 Task: Find connections with filter location Braintree with filter topic #Managementconsultant with filter profile language English with filter current company Pharma Stuff with filter school National Institute of Technology Silchar with filter industry Broadcast Media Production and Distribution with filter service category Life Coaching with filter keywords title Management Consultant
Action: Mouse moved to (491, 61)
Screenshot: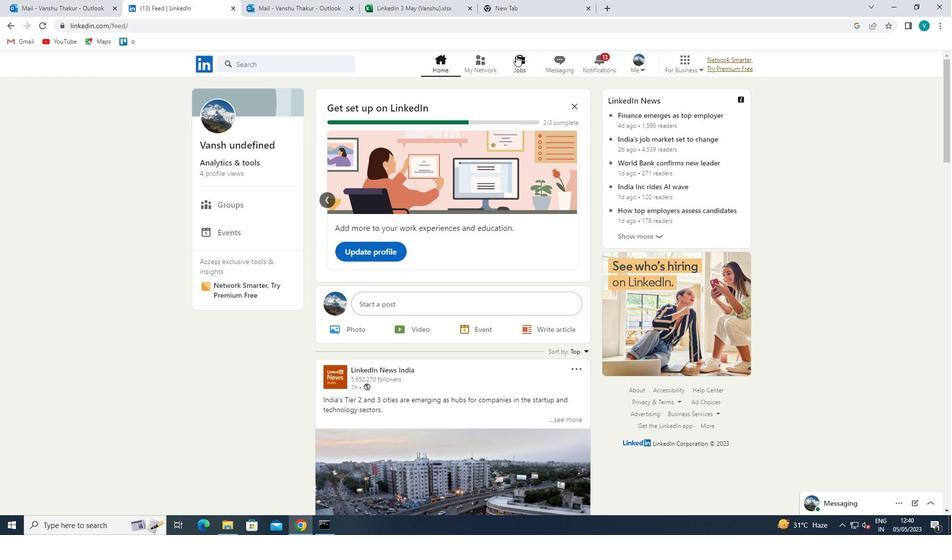 
Action: Mouse pressed left at (491, 61)
Screenshot: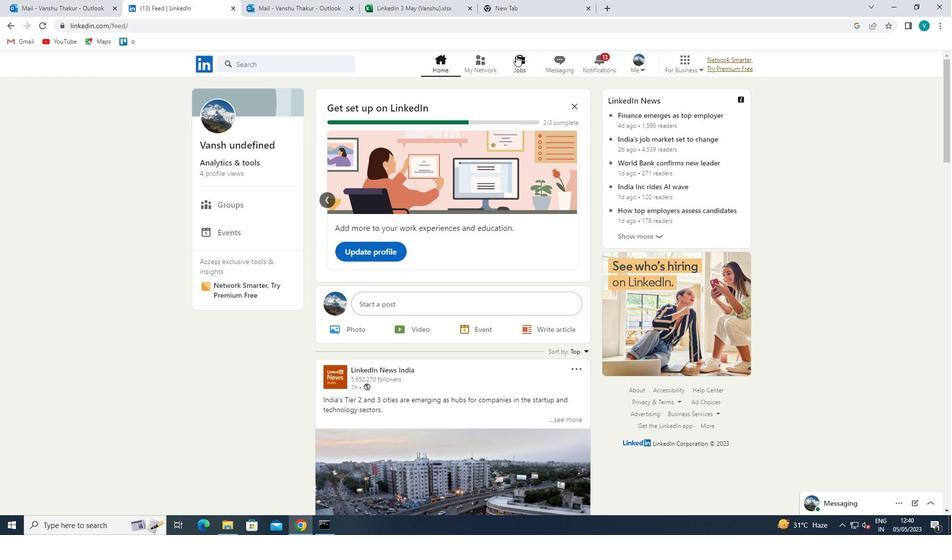 
Action: Mouse moved to (291, 118)
Screenshot: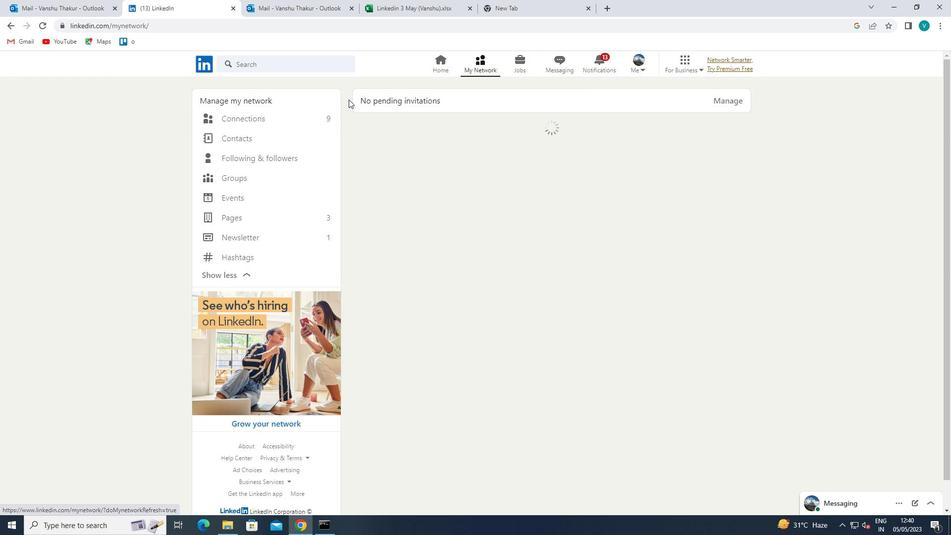 
Action: Mouse pressed left at (291, 118)
Screenshot: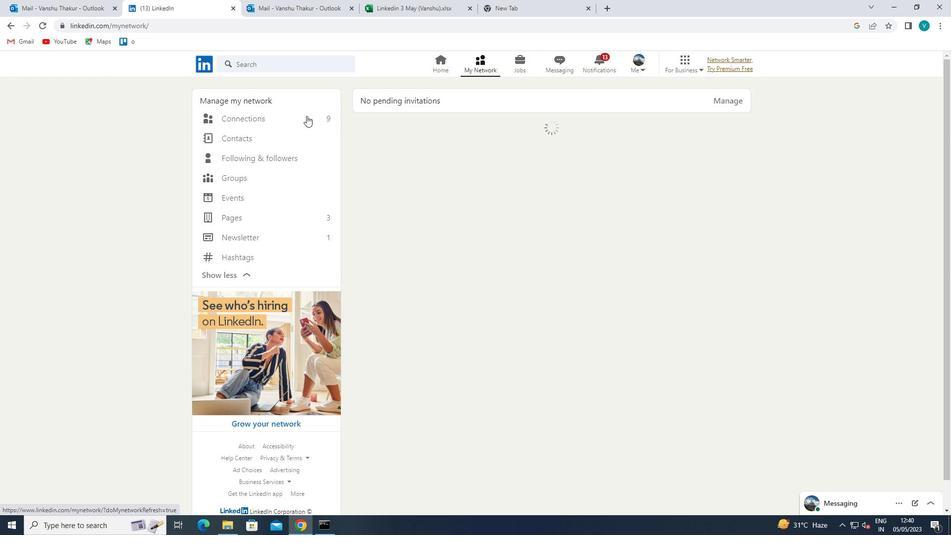 
Action: Mouse moved to (567, 121)
Screenshot: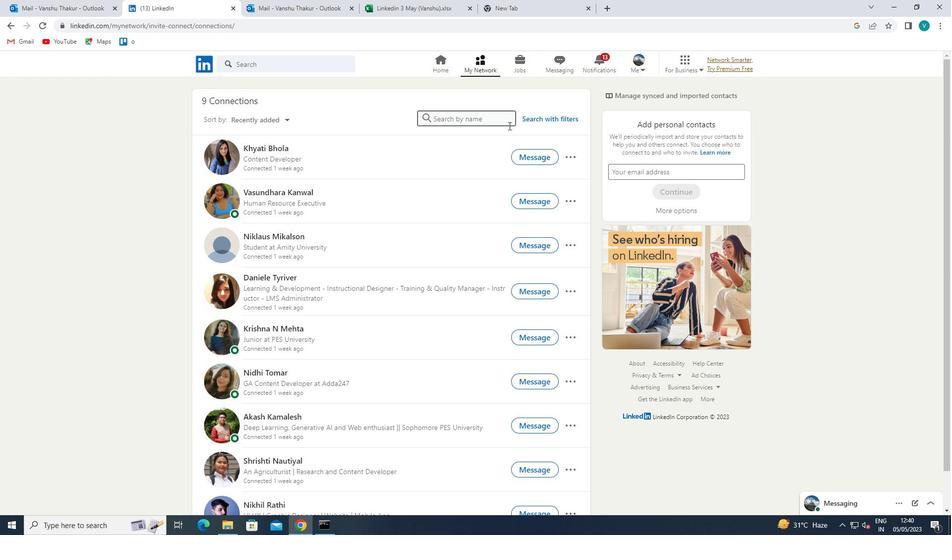 
Action: Mouse pressed left at (567, 121)
Screenshot: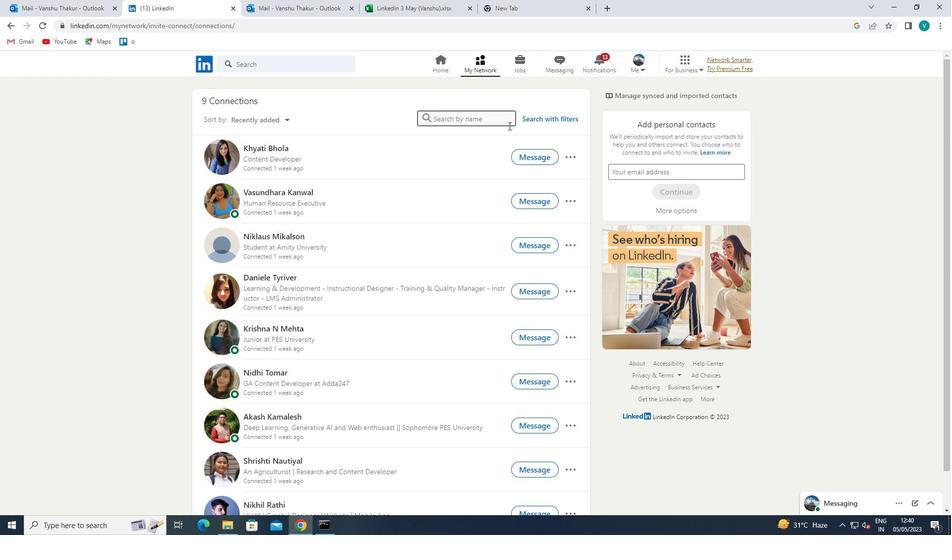 
Action: Mouse moved to (483, 93)
Screenshot: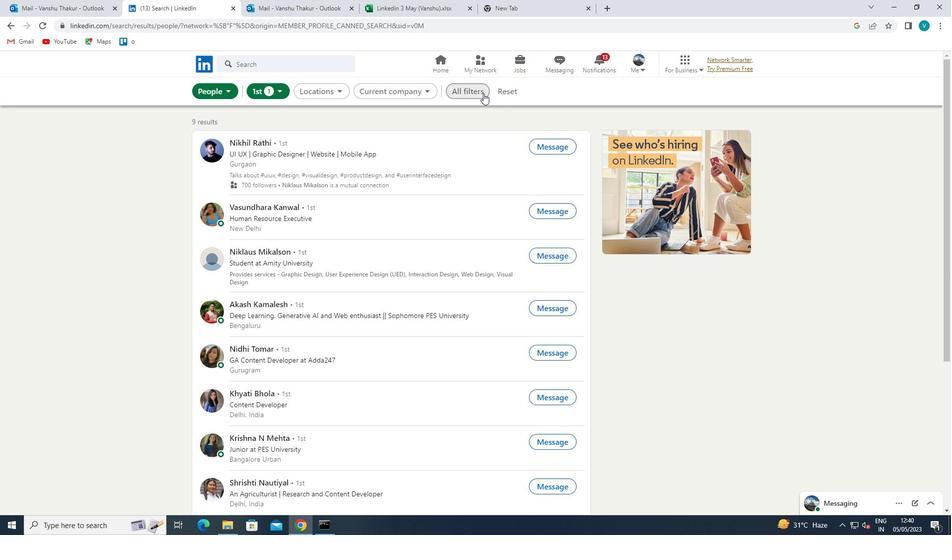 
Action: Mouse pressed left at (483, 93)
Screenshot: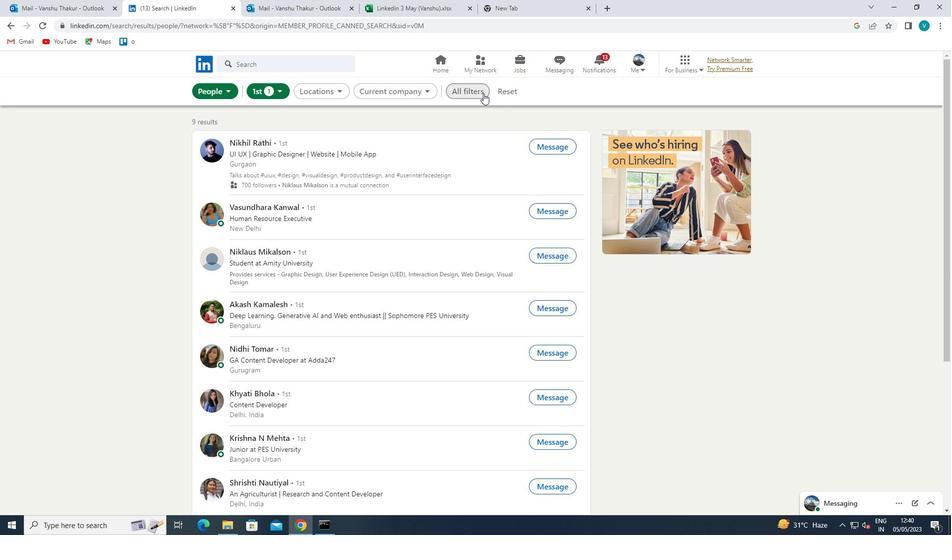 
Action: Mouse moved to (743, 194)
Screenshot: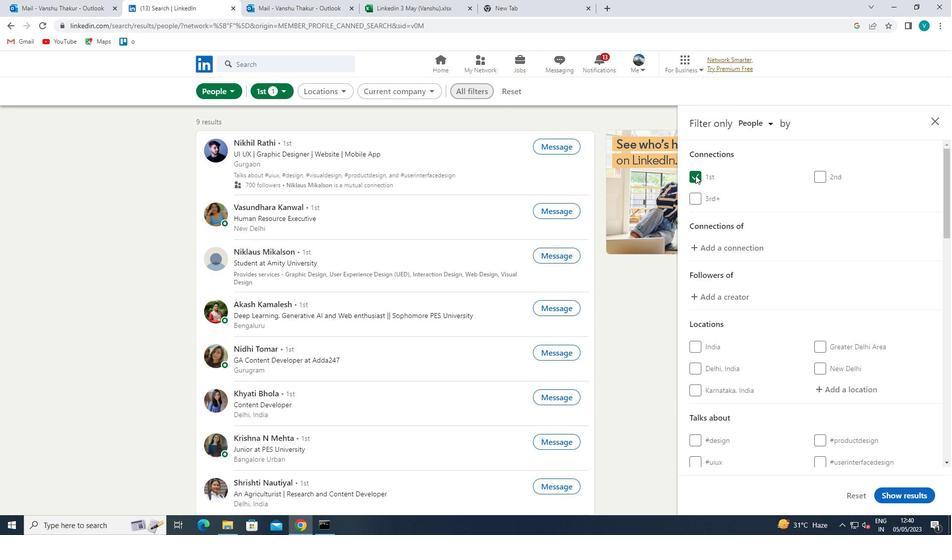
Action: Mouse scrolled (743, 194) with delta (0, 0)
Screenshot: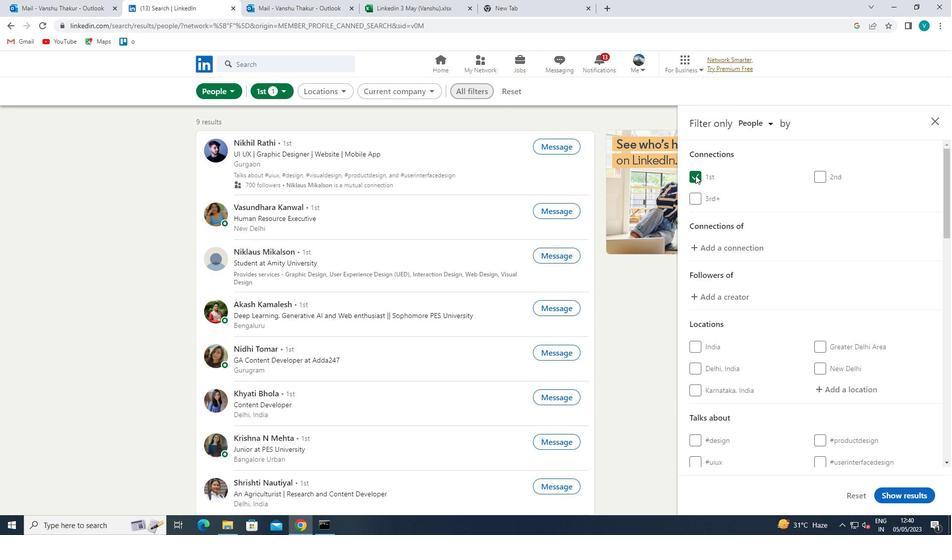 
Action: Mouse scrolled (743, 194) with delta (0, 0)
Screenshot: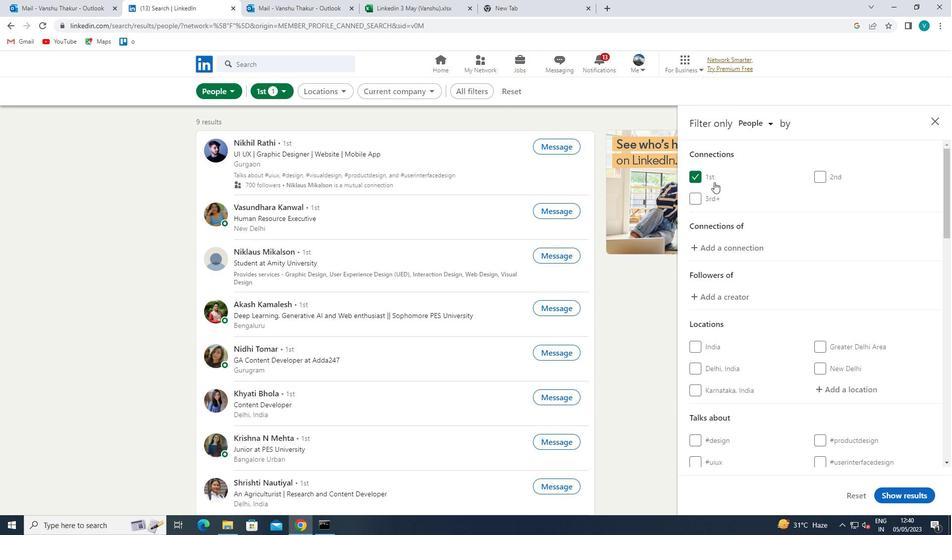 
Action: Mouse scrolled (743, 194) with delta (0, 0)
Screenshot: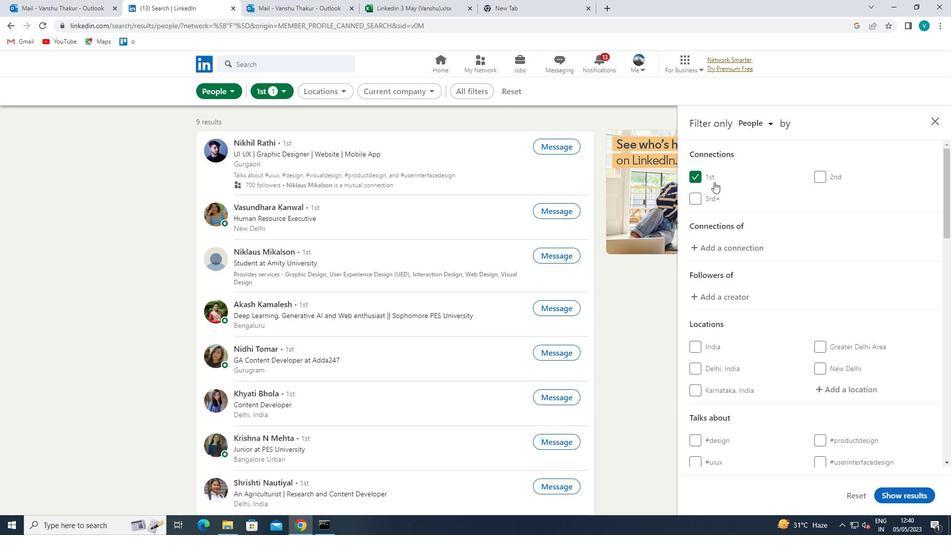 
Action: Mouse scrolled (743, 194) with delta (0, 0)
Screenshot: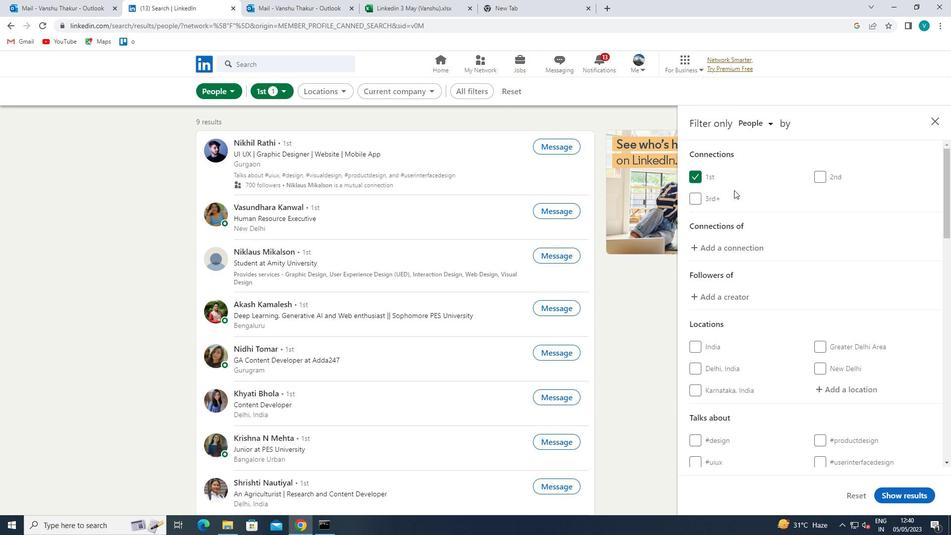 
Action: Mouse moved to (838, 192)
Screenshot: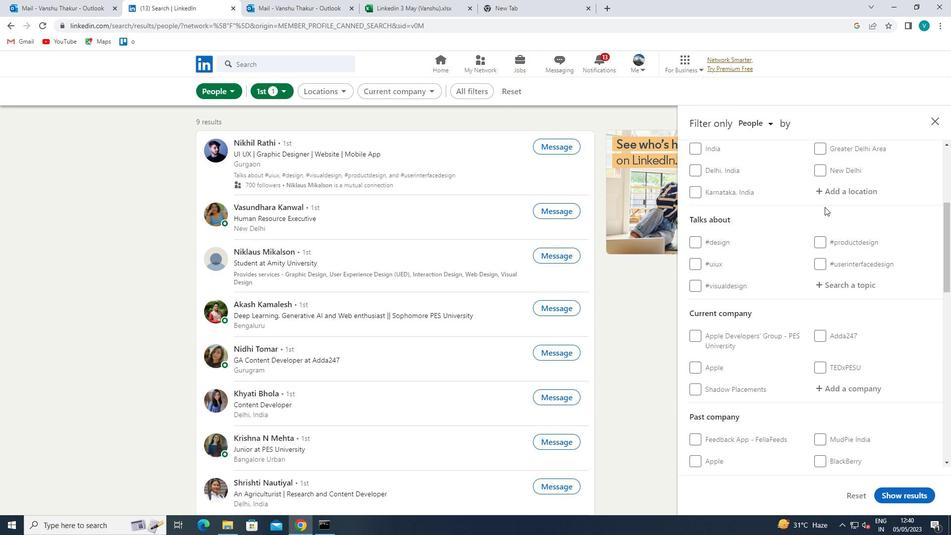 
Action: Mouse pressed left at (838, 192)
Screenshot: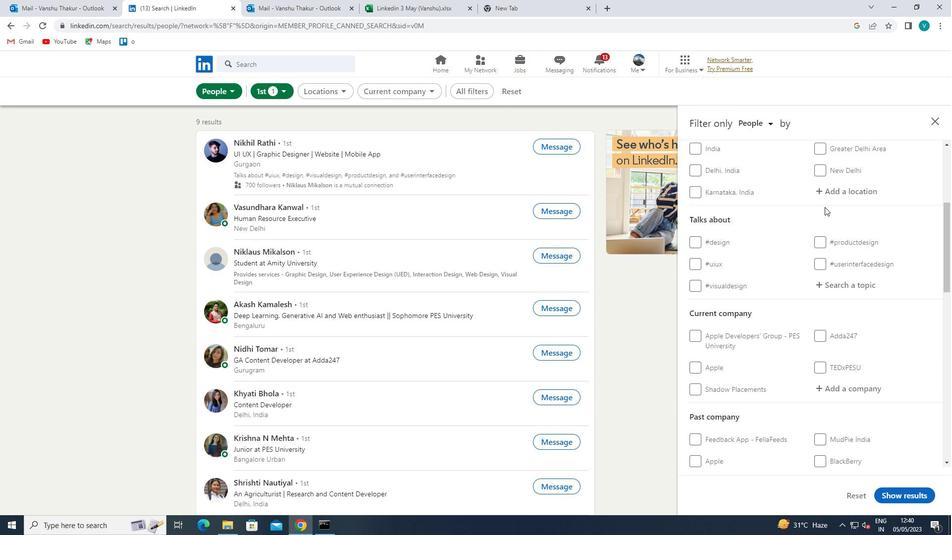 
Action: Mouse scrolled (838, 193) with delta (0, 0)
Screenshot: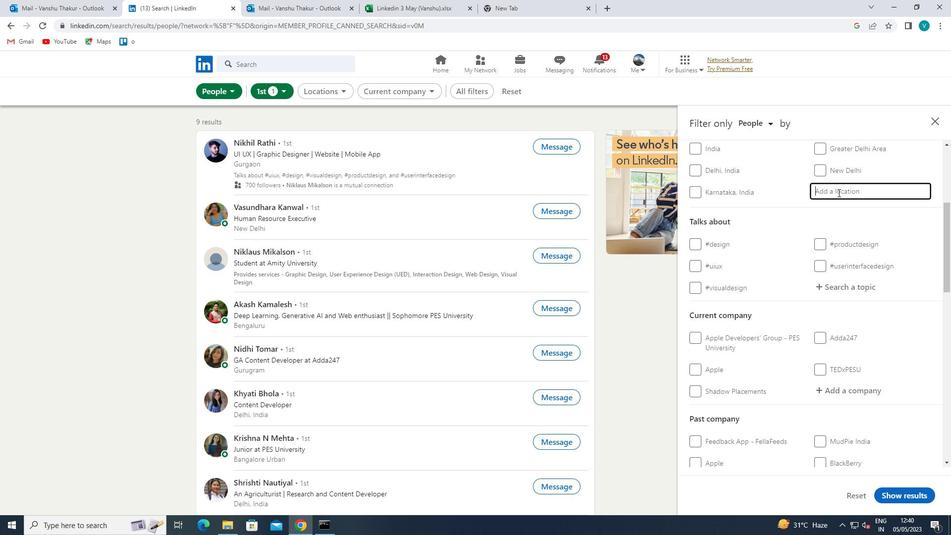 
Action: Mouse scrolled (838, 193) with delta (0, 0)
Screenshot: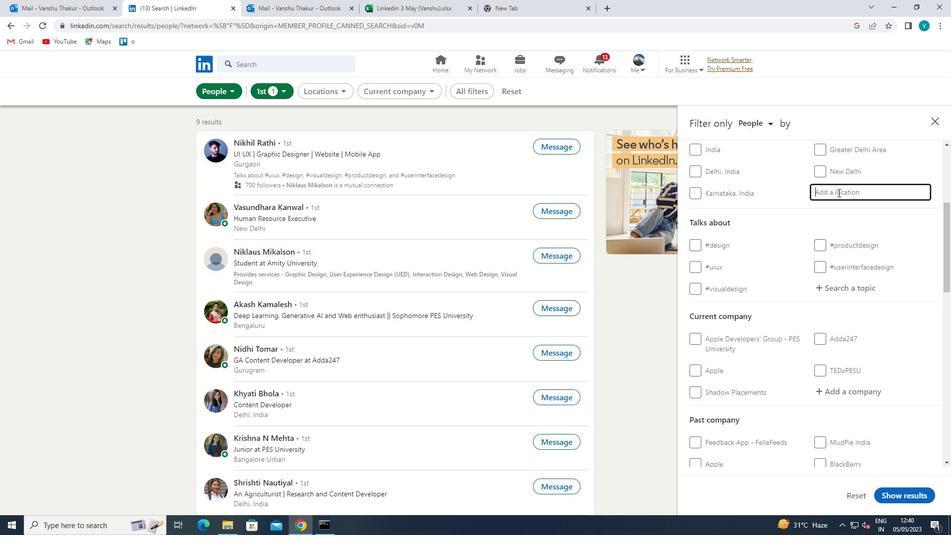 
Action: Mouse moved to (671, 96)
Screenshot: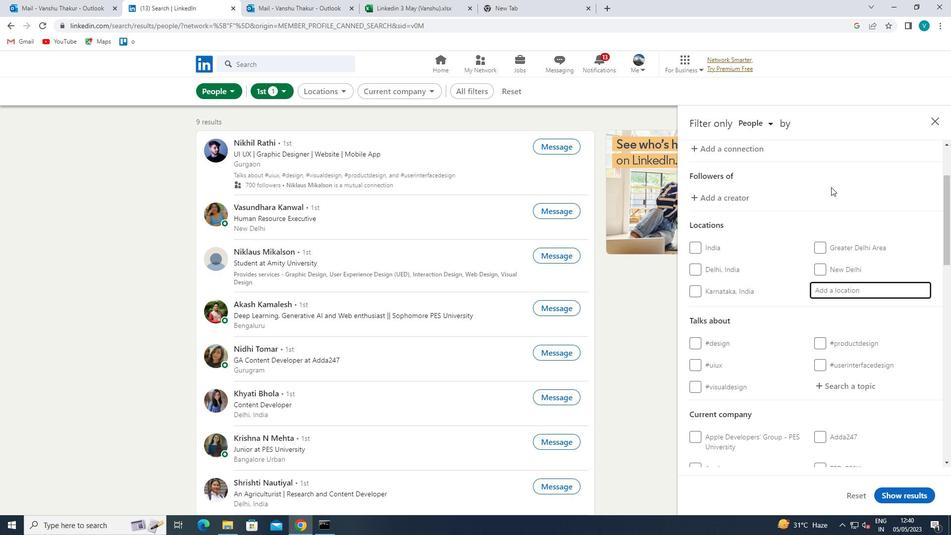 
Action: Key pressed <Key.shift>BRAINTREE
Screenshot: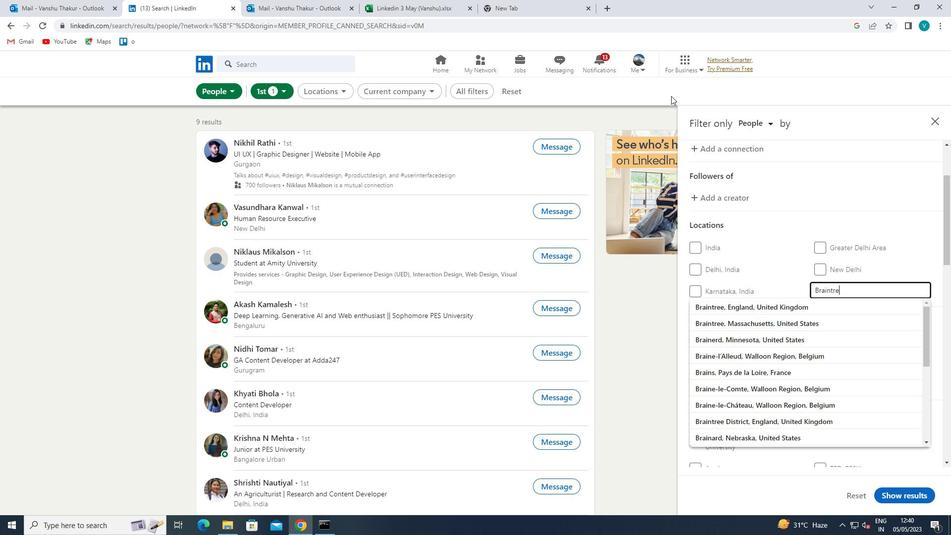 
Action: Mouse moved to (781, 299)
Screenshot: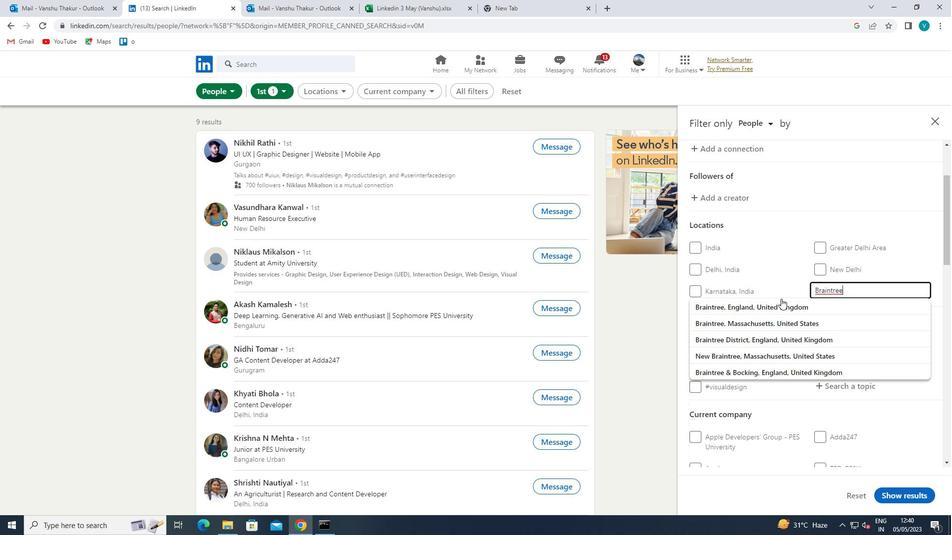 
Action: Mouse pressed left at (781, 299)
Screenshot: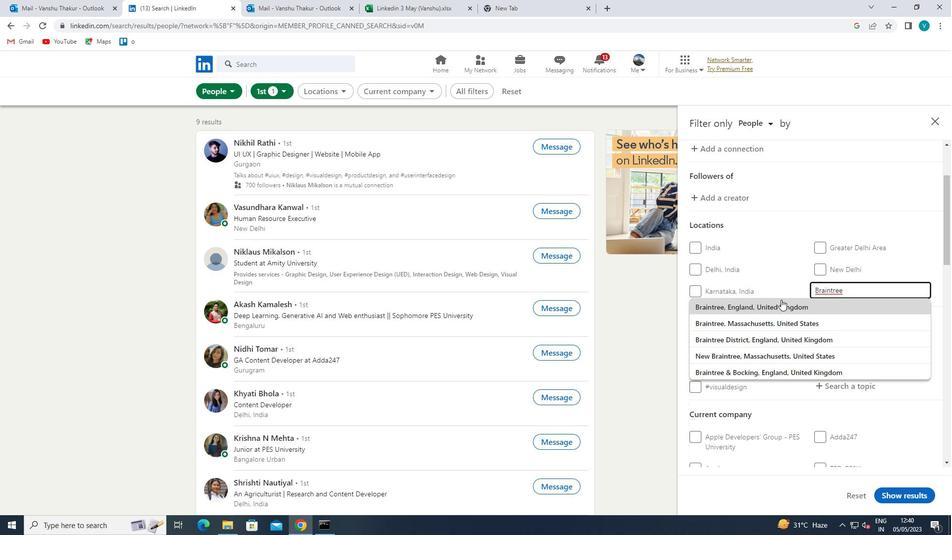 
Action: Mouse scrolled (781, 299) with delta (0, 0)
Screenshot: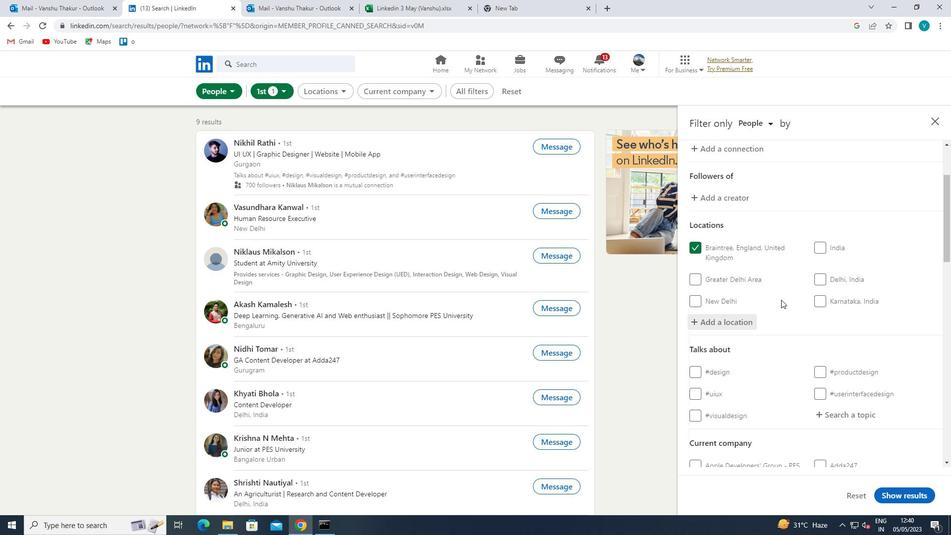 
Action: Mouse scrolled (781, 299) with delta (0, 0)
Screenshot: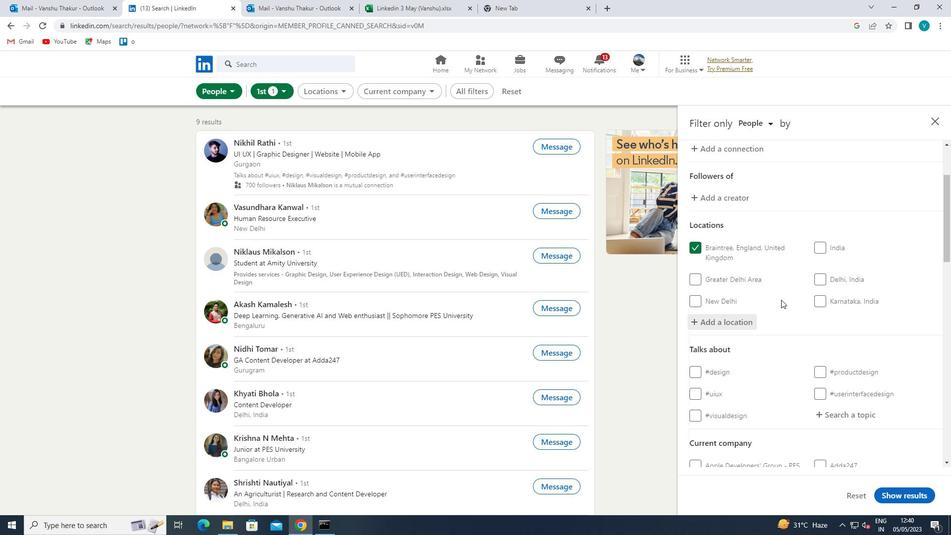 
Action: Mouse scrolled (781, 299) with delta (0, 0)
Screenshot: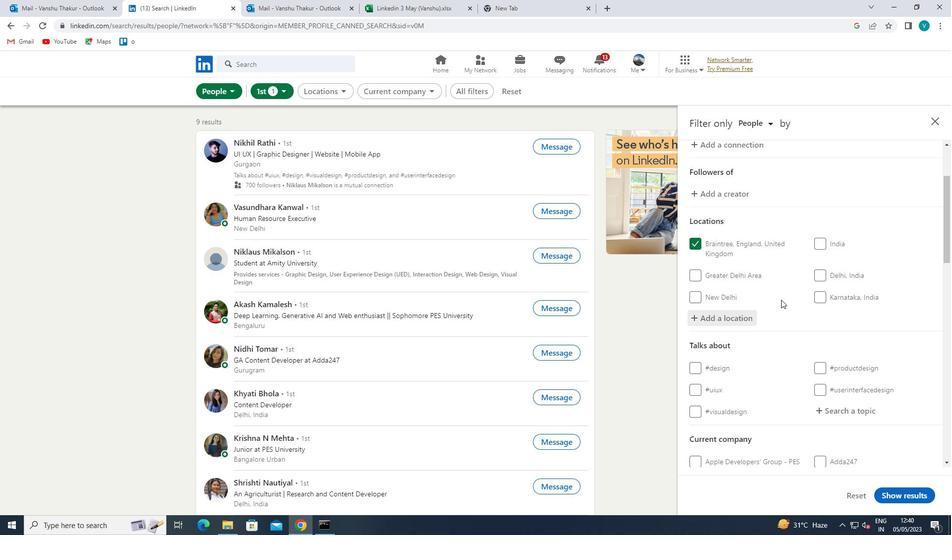 
Action: Mouse moved to (861, 262)
Screenshot: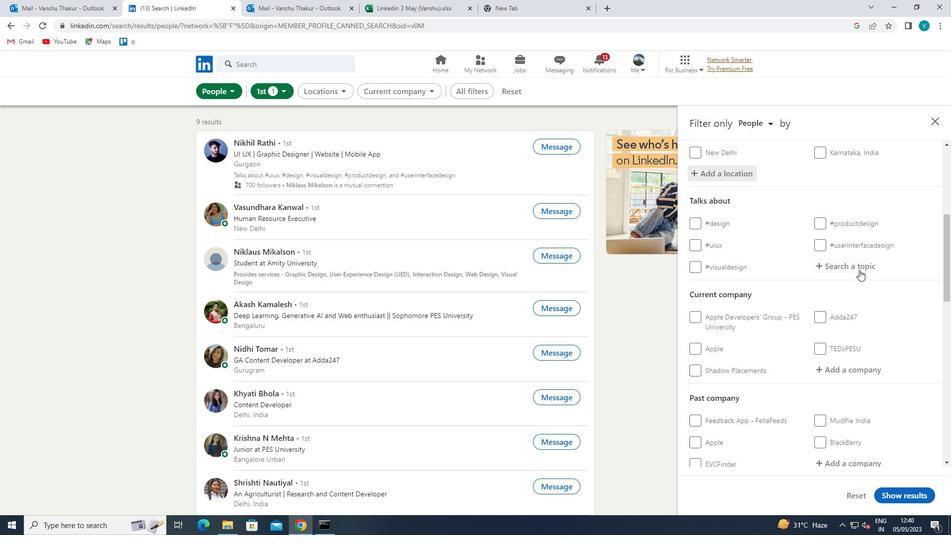 
Action: Mouse pressed left at (861, 262)
Screenshot: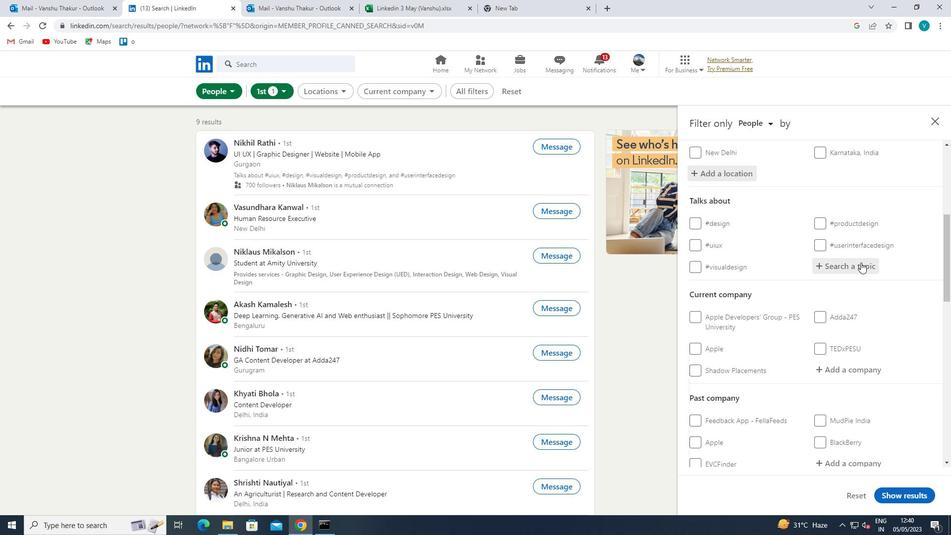 
Action: Key pressed MANAGE
Screenshot: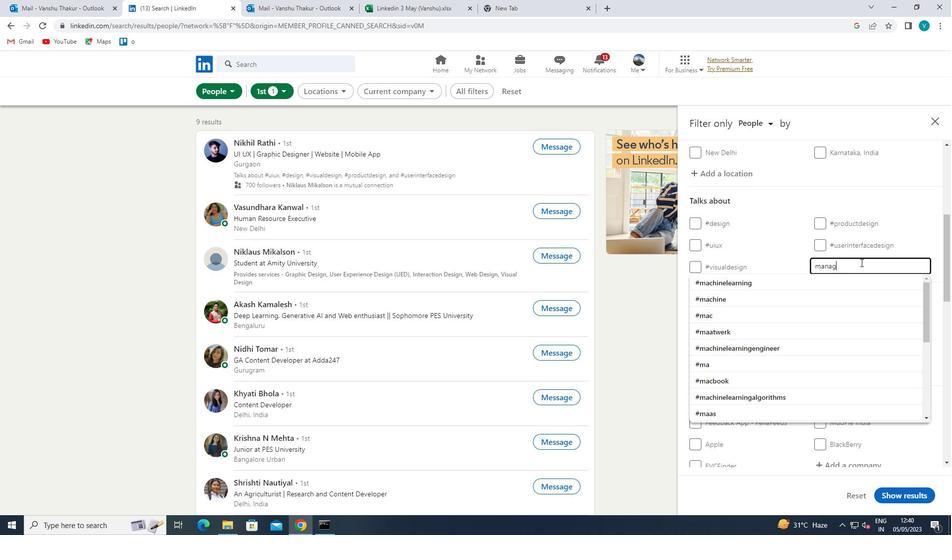 
Action: Mouse moved to (859, 262)
Screenshot: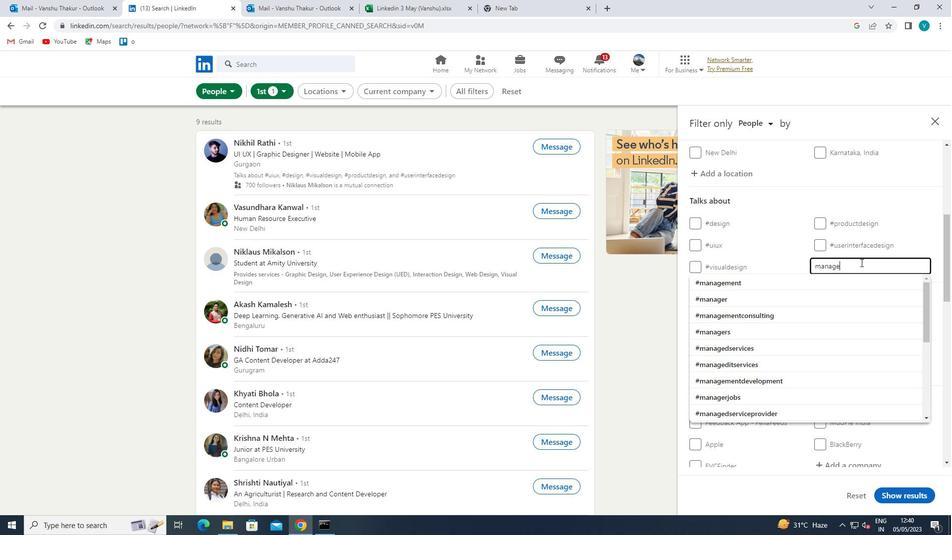 
Action: Key pressed MENT<Key.space><Key.backspace>CON
Screenshot: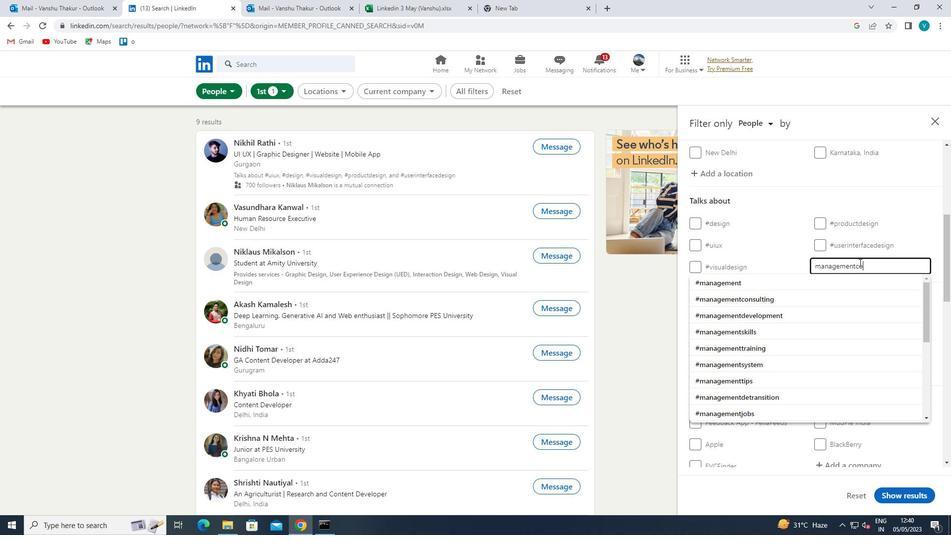 
Action: Mouse moved to (804, 296)
Screenshot: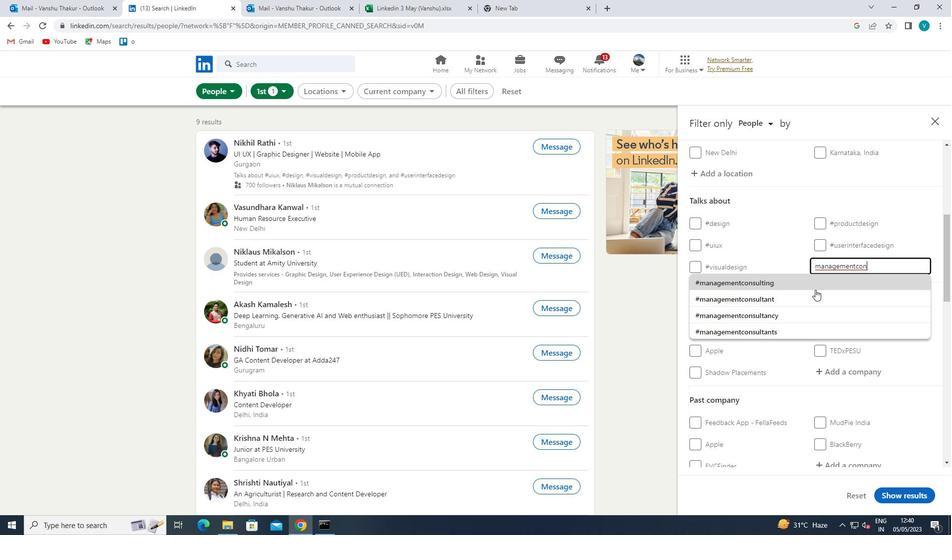 
Action: Mouse pressed left at (804, 296)
Screenshot: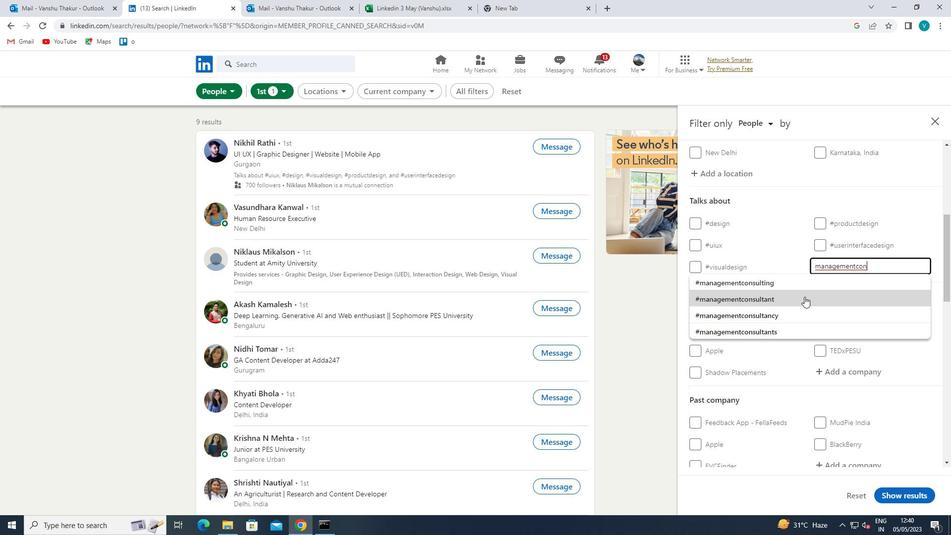 
Action: Mouse scrolled (804, 296) with delta (0, 0)
Screenshot: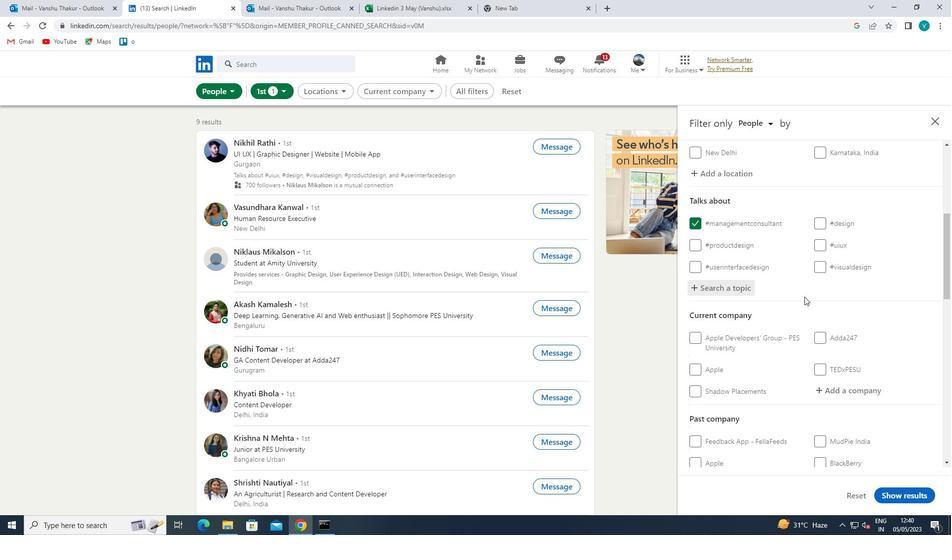 
Action: Mouse scrolled (804, 296) with delta (0, 0)
Screenshot: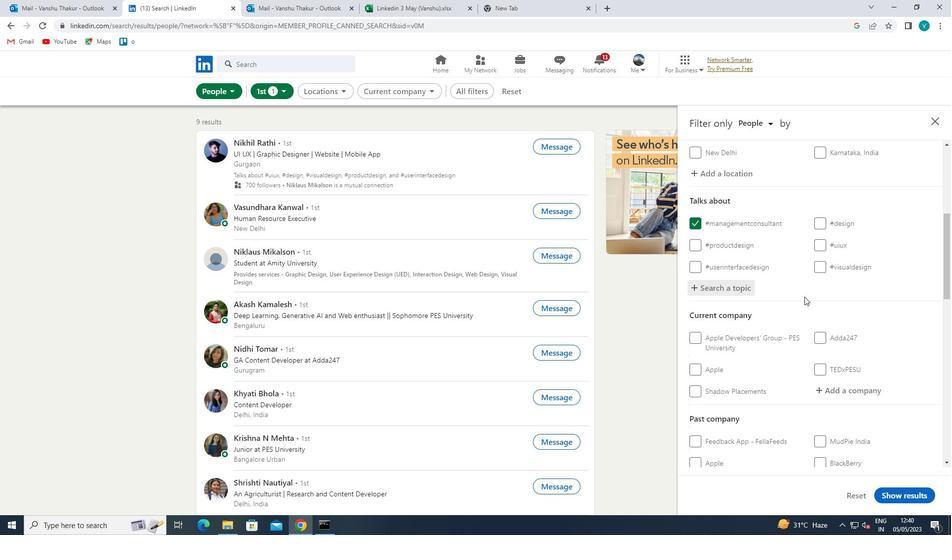 
Action: Mouse scrolled (804, 296) with delta (0, 0)
Screenshot: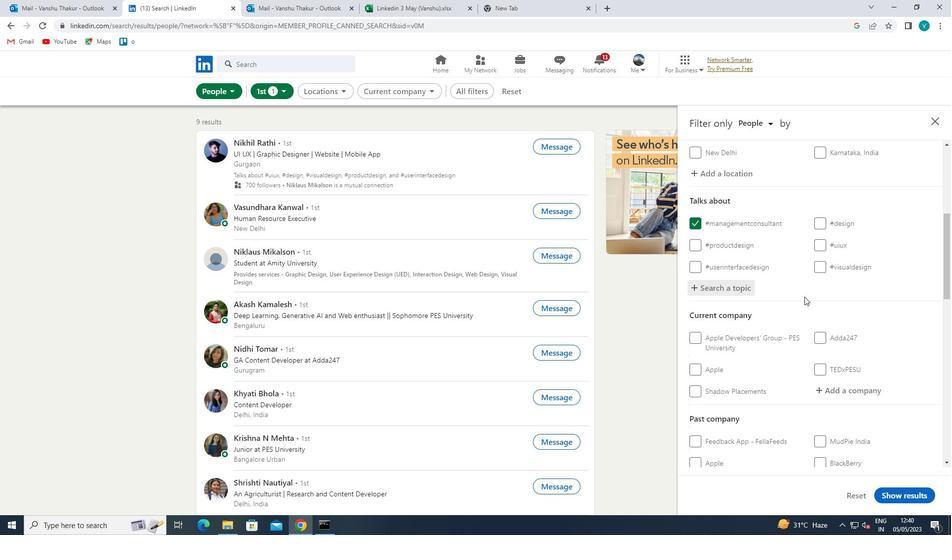 
Action: Mouse scrolled (804, 296) with delta (0, 0)
Screenshot: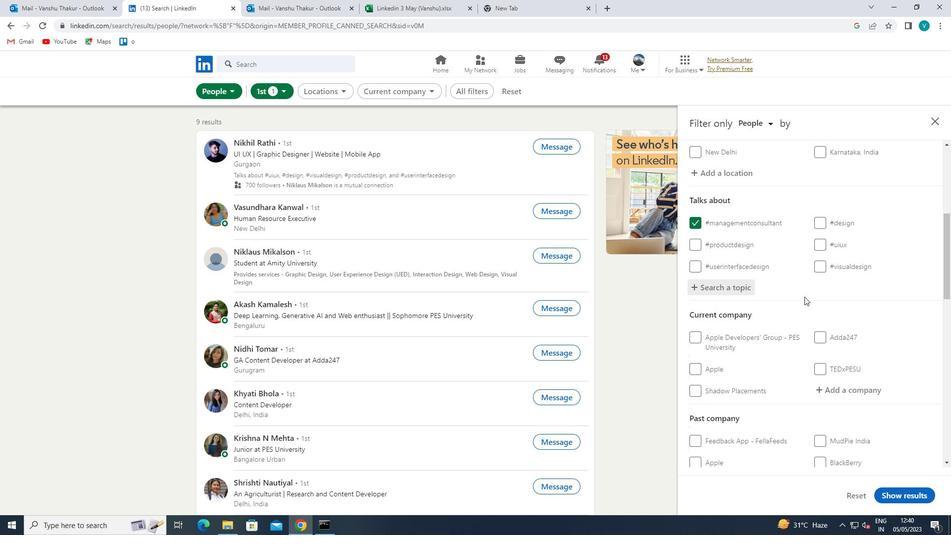 
Action: Mouse scrolled (804, 296) with delta (0, 0)
Screenshot: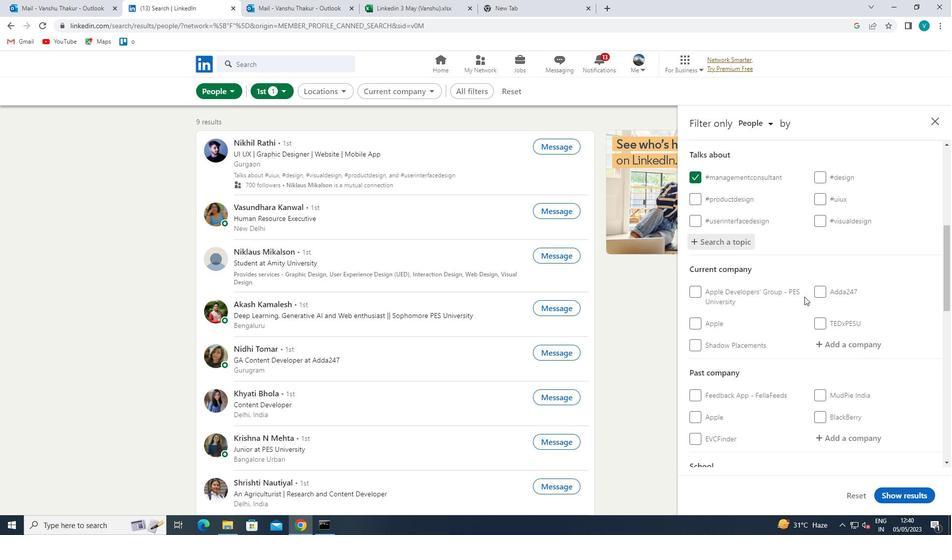 
Action: Mouse scrolled (804, 296) with delta (0, 0)
Screenshot: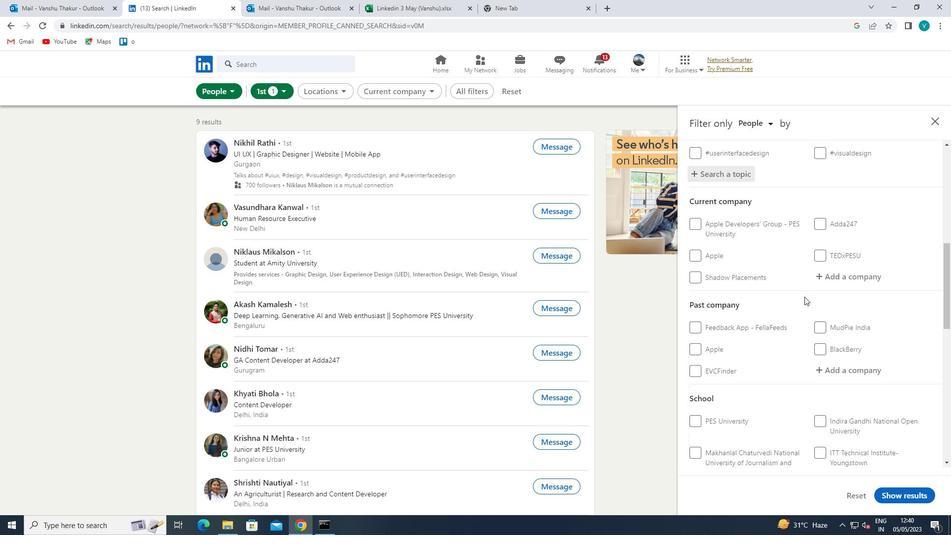 
Action: Mouse scrolled (804, 296) with delta (0, 0)
Screenshot: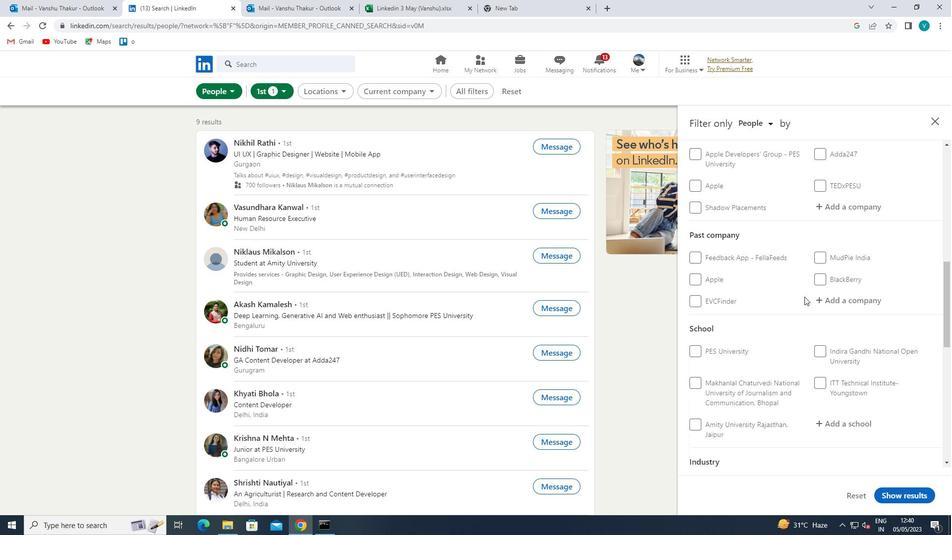 
Action: Mouse scrolled (804, 296) with delta (0, 0)
Screenshot: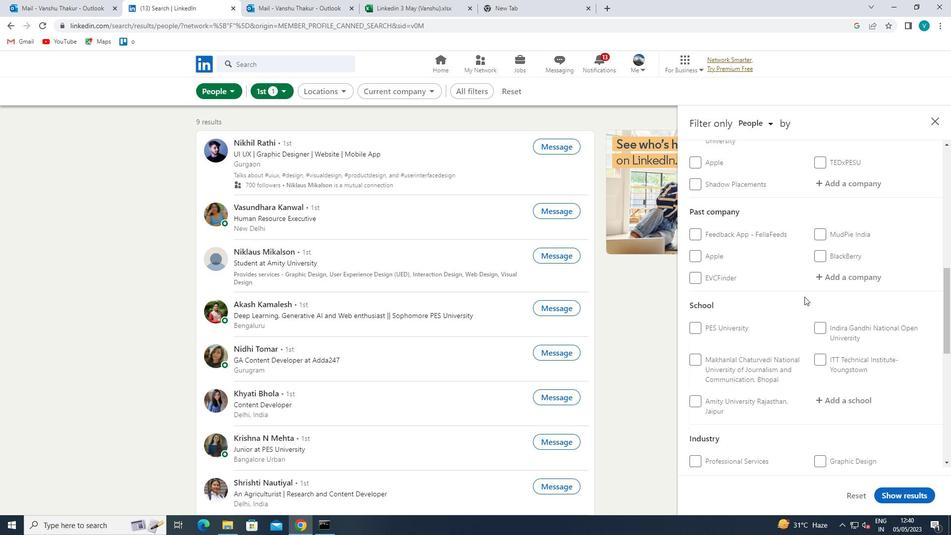 
Action: Mouse moved to (762, 332)
Screenshot: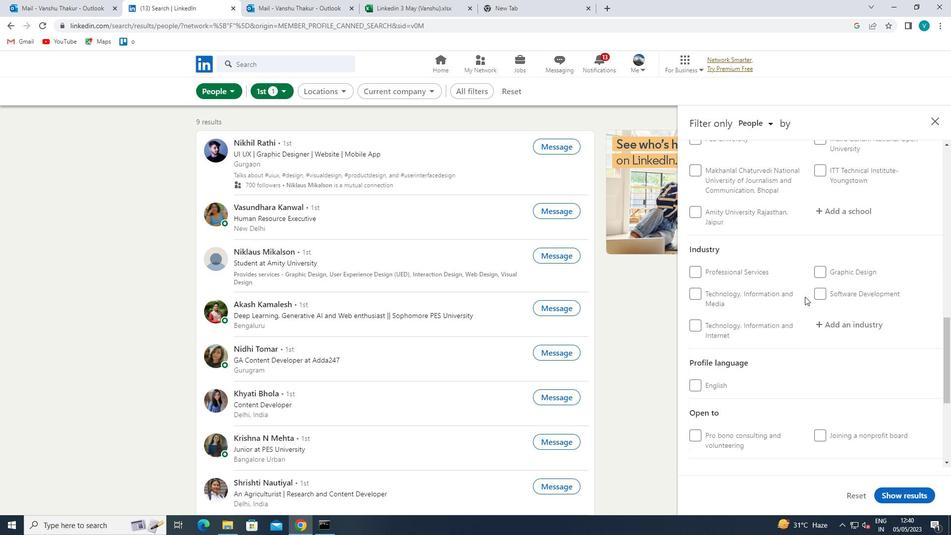 
Action: Mouse scrolled (762, 332) with delta (0, 0)
Screenshot: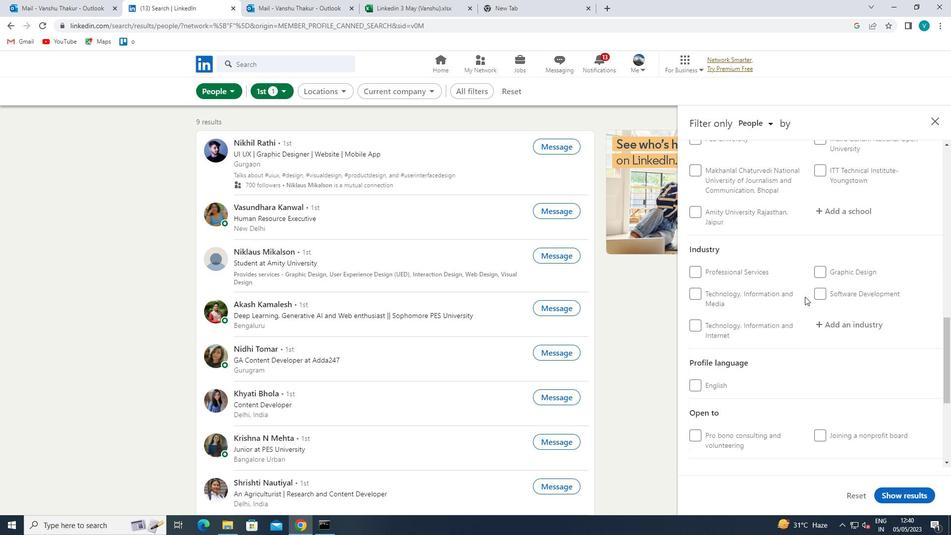
Action: Mouse scrolled (762, 332) with delta (0, 0)
Screenshot: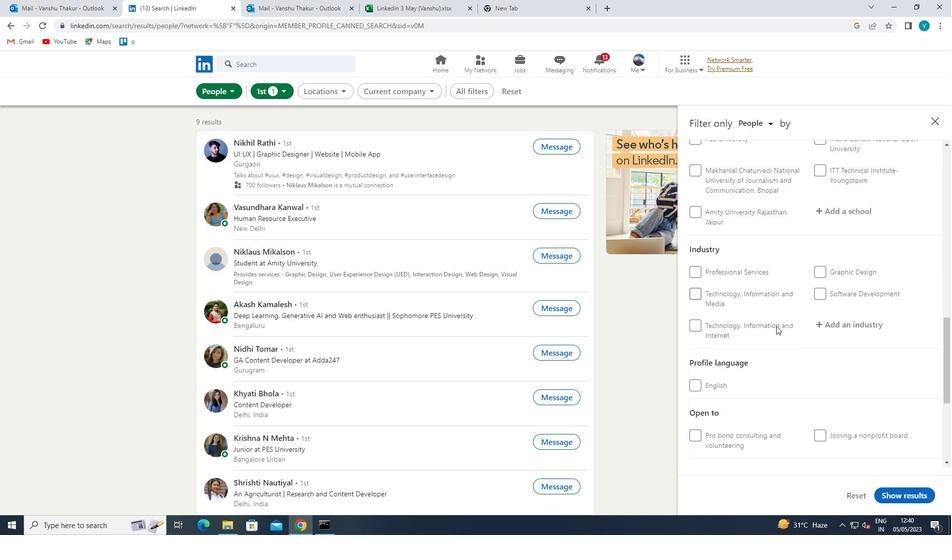 
Action: Mouse moved to (695, 289)
Screenshot: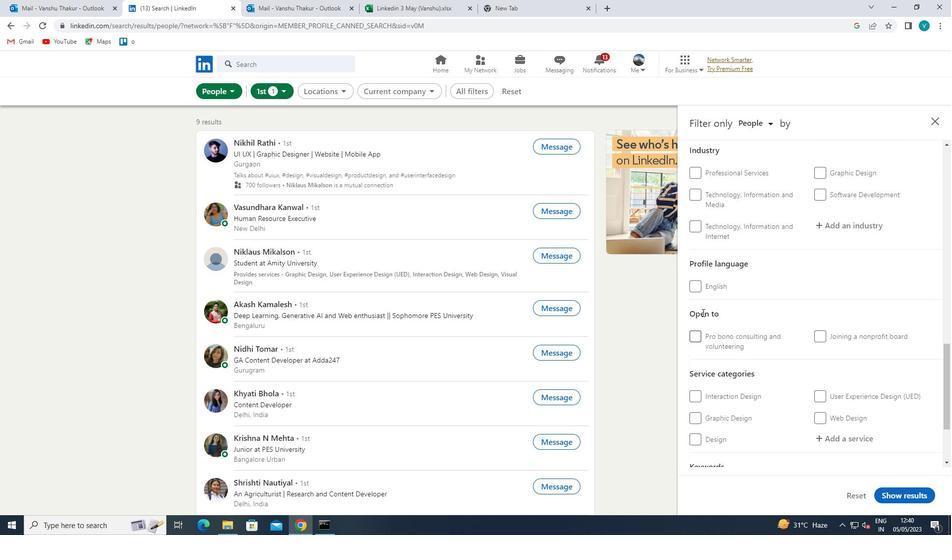 
Action: Mouse pressed left at (695, 289)
Screenshot: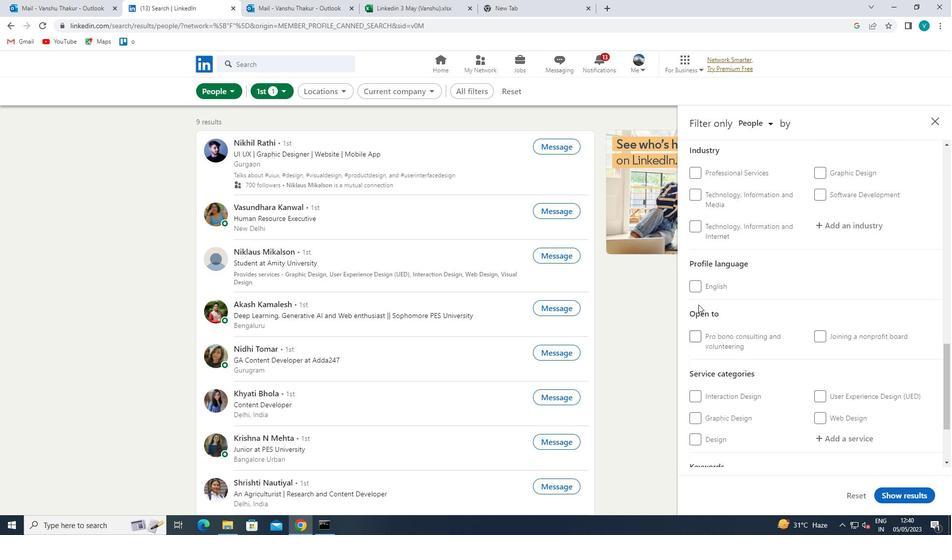 
Action: Mouse moved to (847, 319)
Screenshot: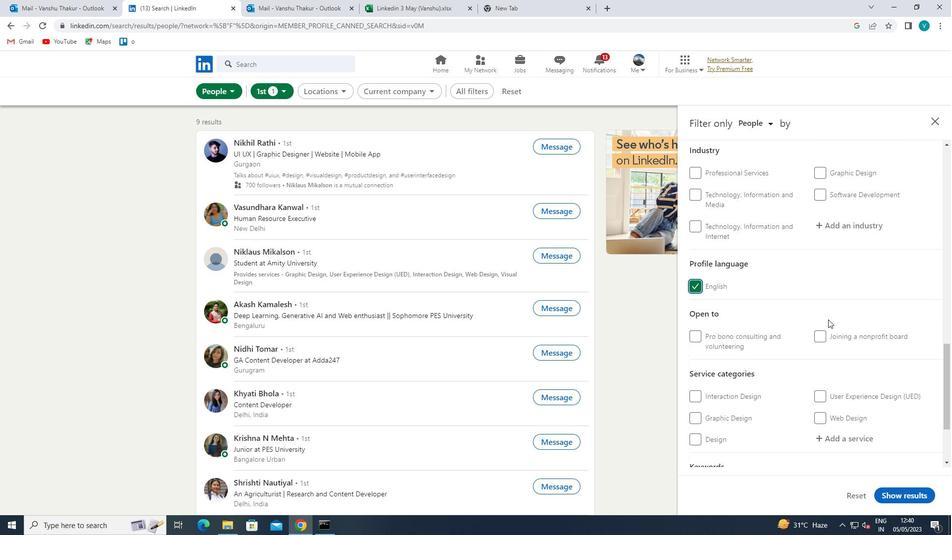 
Action: Mouse scrolled (847, 319) with delta (0, 0)
Screenshot: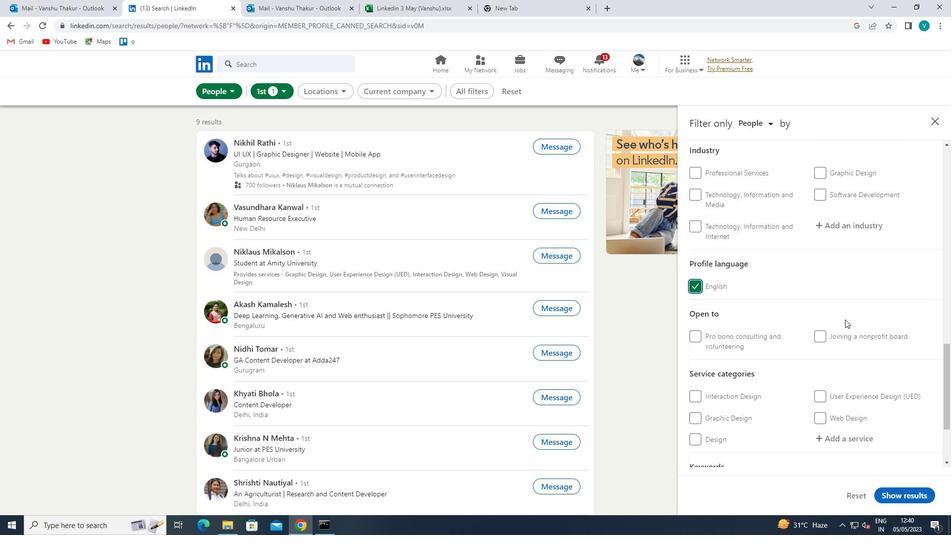 
Action: Mouse scrolled (847, 319) with delta (0, 0)
Screenshot: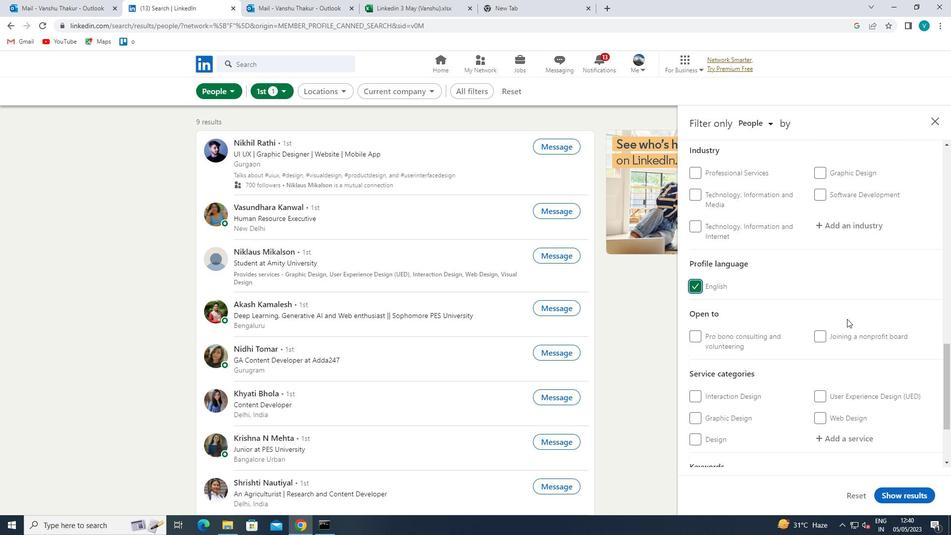 
Action: Mouse scrolled (847, 319) with delta (0, 0)
Screenshot: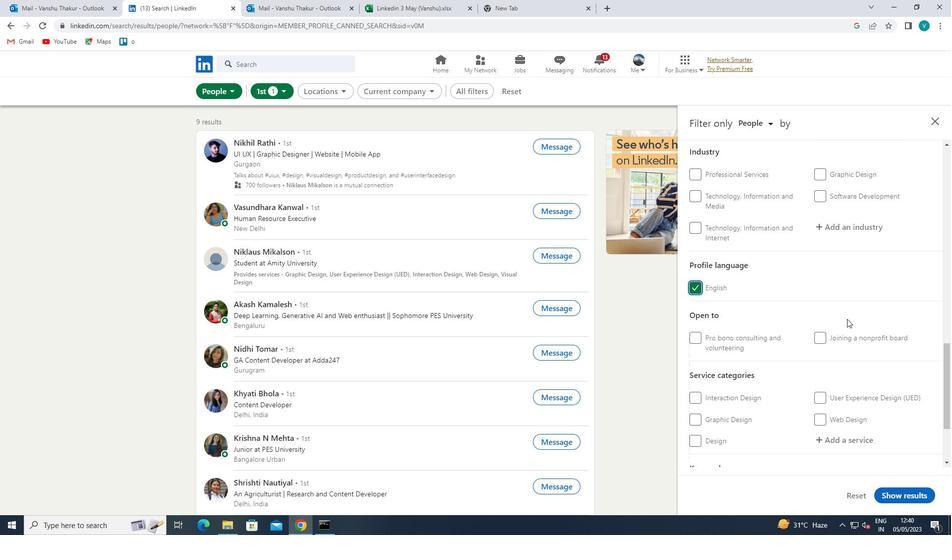 
Action: Mouse scrolled (847, 319) with delta (0, 0)
Screenshot: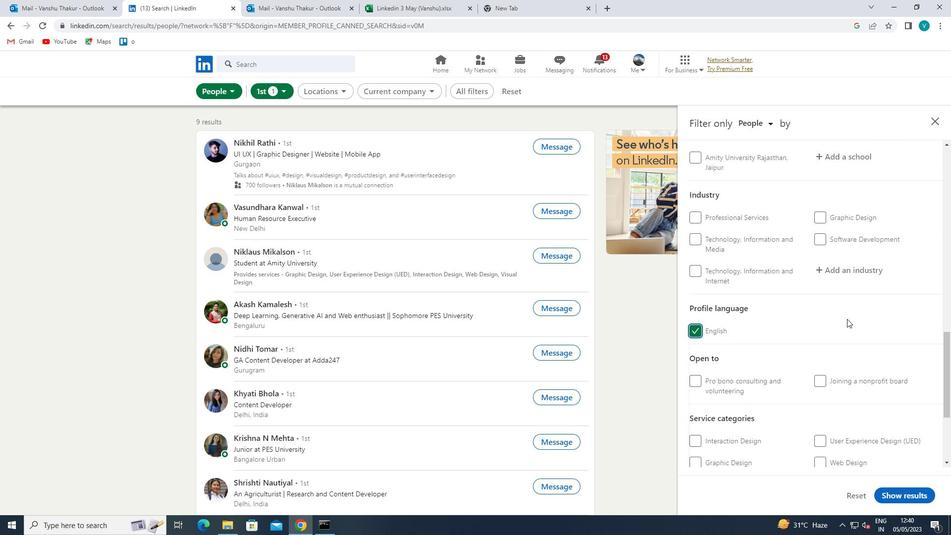
Action: Mouse scrolled (847, 319) with delta (0, 0)
Screenshot: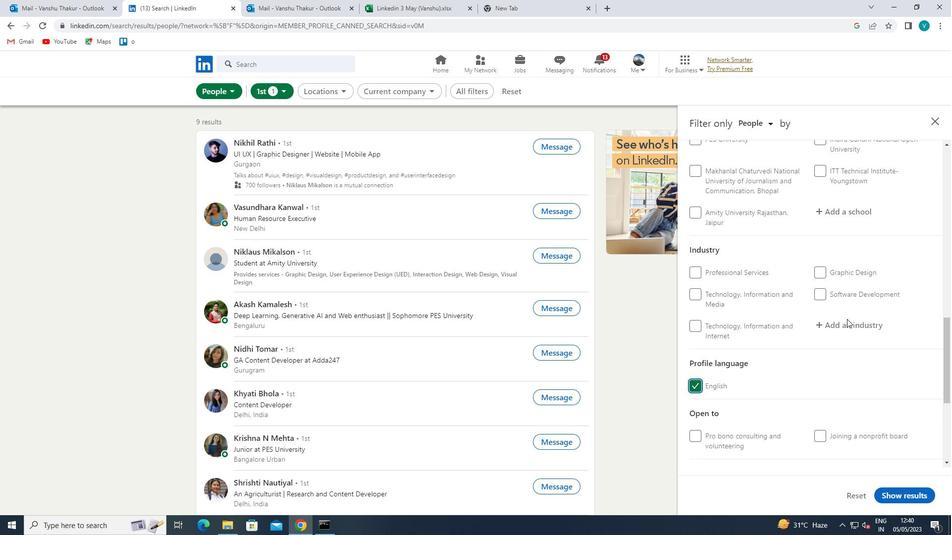 
Action: Mouse scrolled (847, 319) with delta (0, 0)
Screenshot: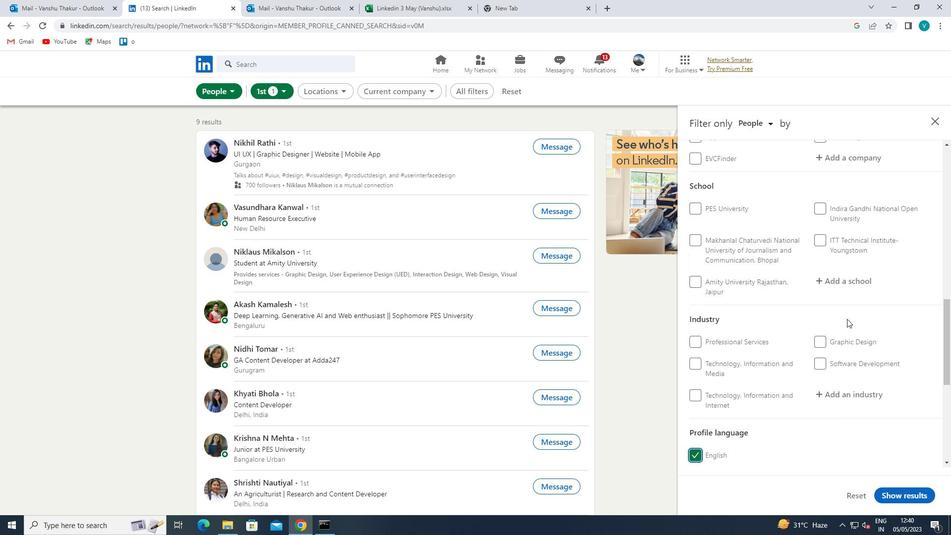 
Action: Mouse scrolled (847, 319) with delta (0, 0)
Screenshot: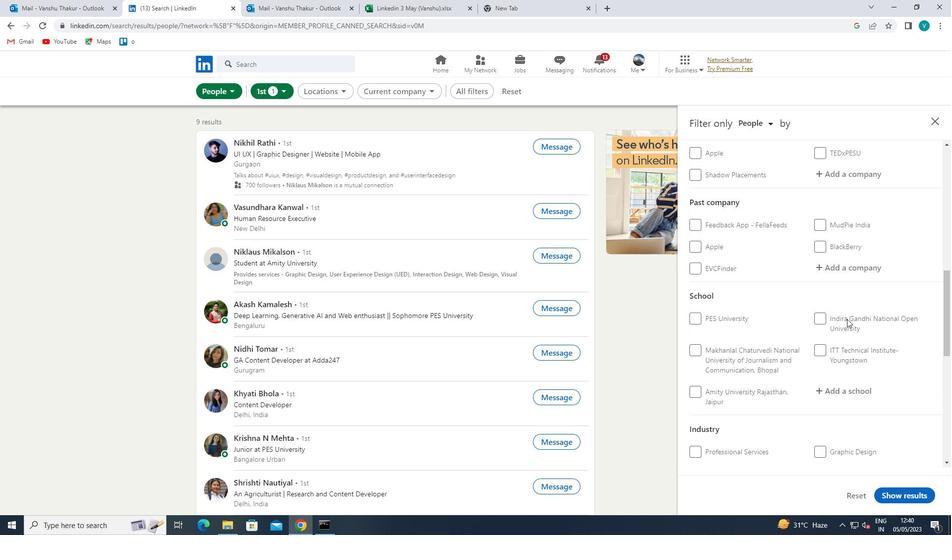 
Action: Mouse scrolled (847, 319) with delta (0, 0)
Screenshot: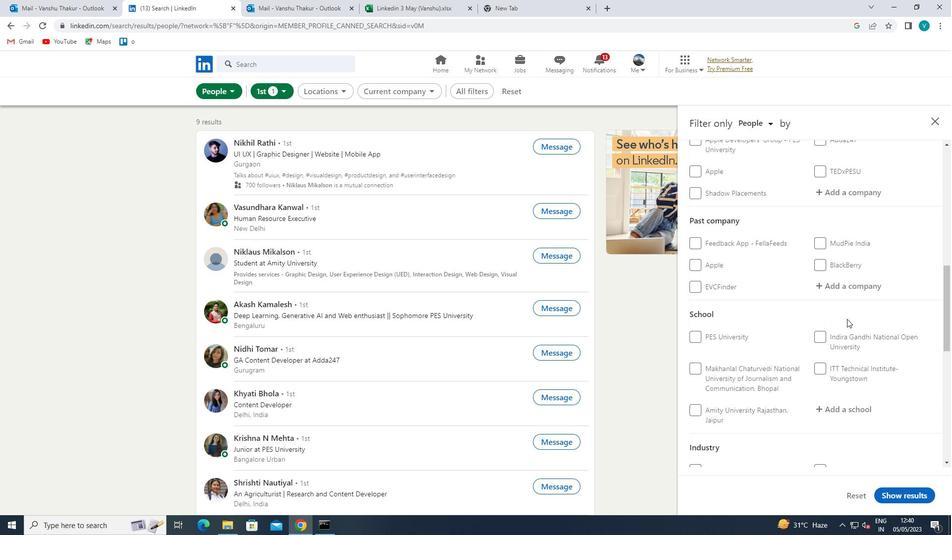 
Action: Mouse moved to (857, 298)
Screenshot: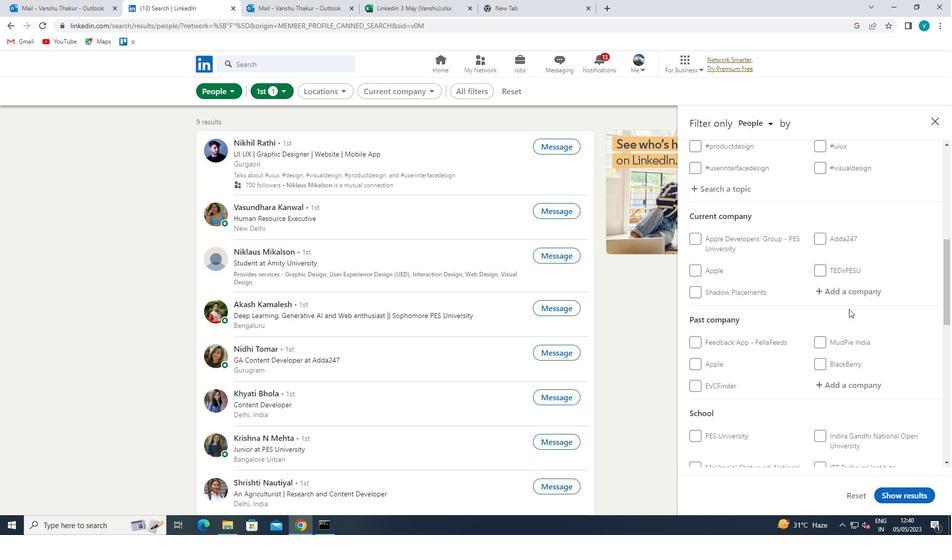 
Action: Mouse pressed left at (857, 298)
Screenshot: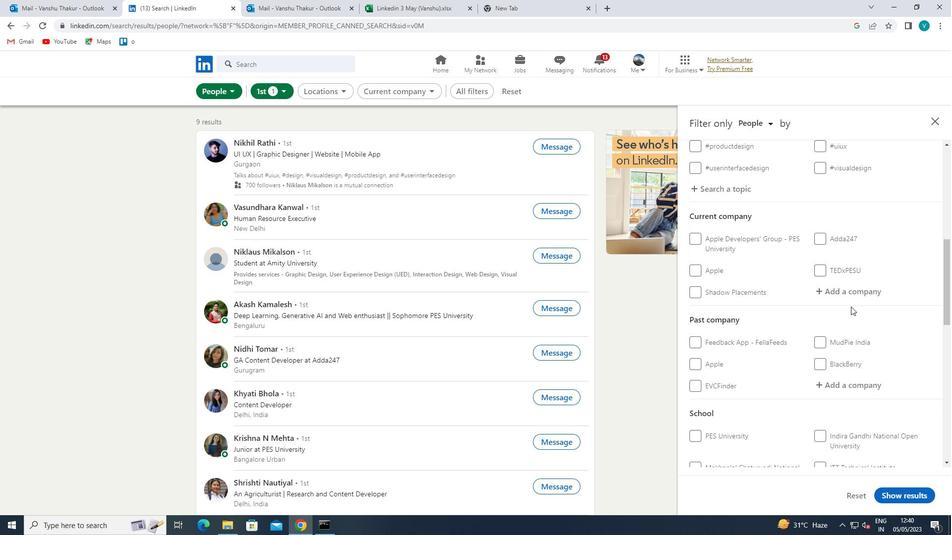 
Action: Mouse moved to (858, 297)
Screenshot: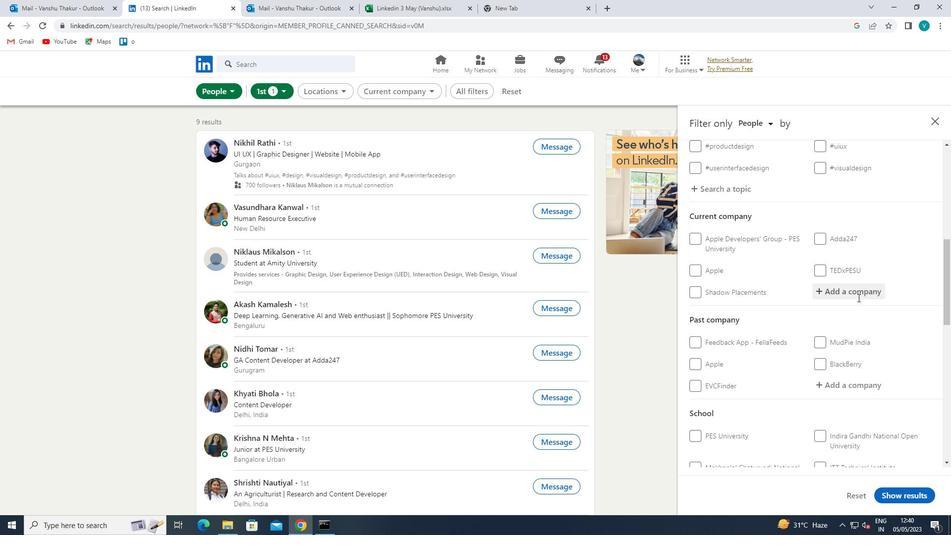 
Action: Key pressed <Key.shift>PHARMA
Screenshot: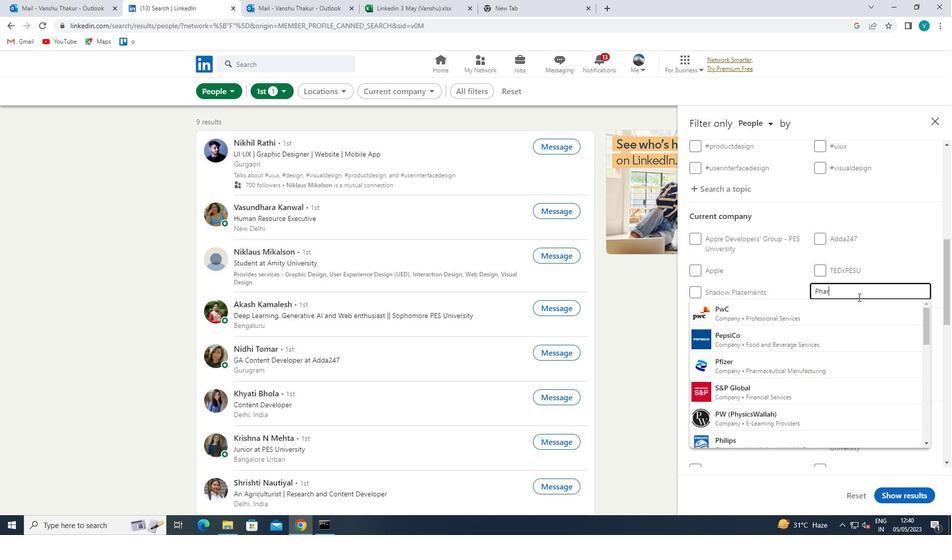 
Action: Mouse moved to (847, 305)
Screenshot: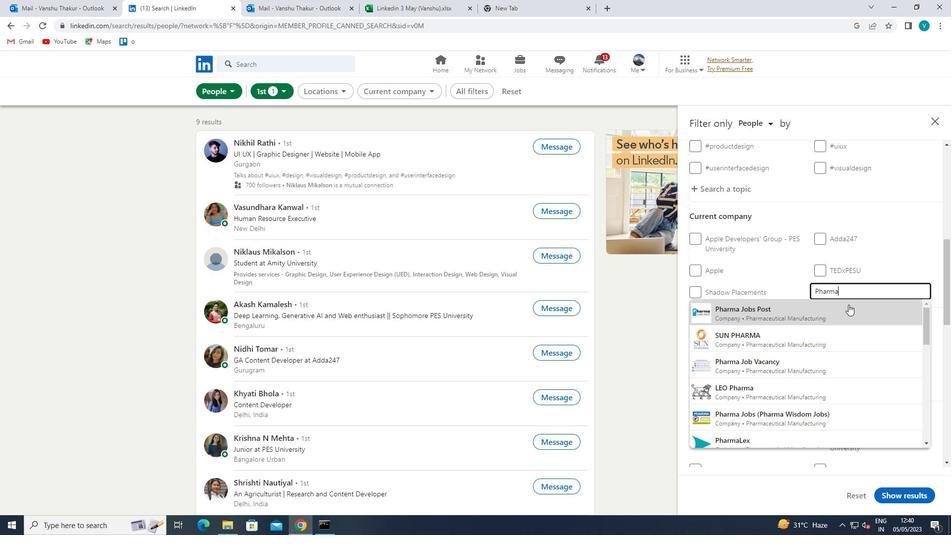 
Action: Key pressed <Key.space><Key.shift>STUFF
Screenshot: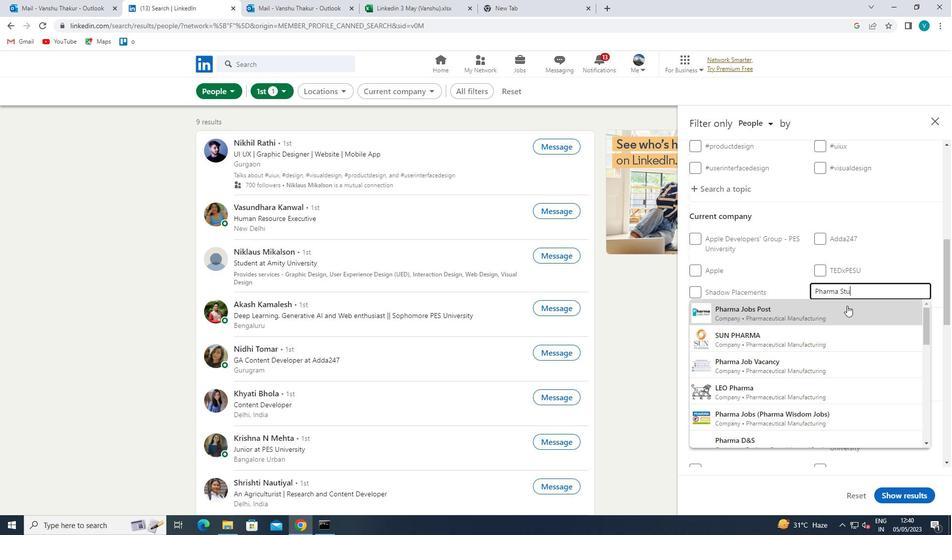 
Action: Mouse pressed left at (847, 305)
Screenshot: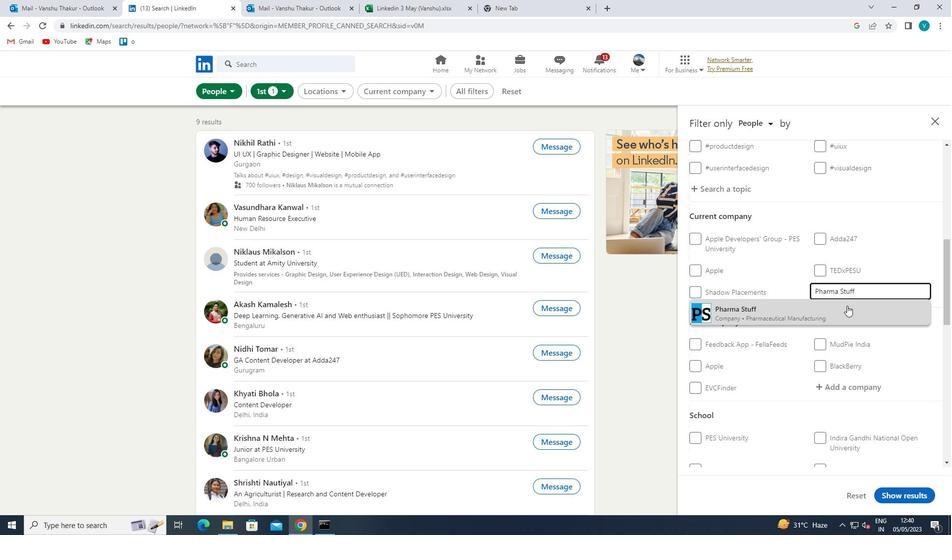 
Action: Mouse scrolled (847, 305) with delta (0, 0)
Screenshot: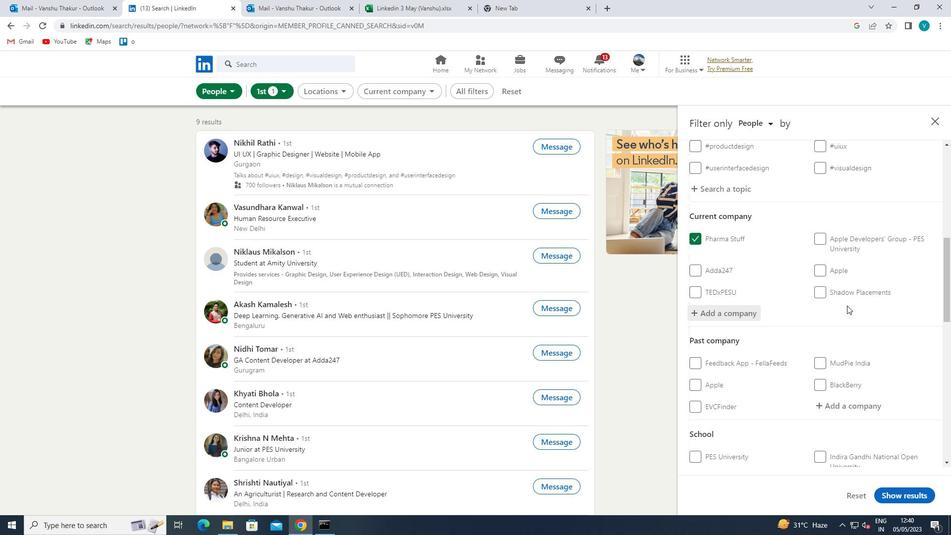 
Action: Mouse scrolled (847, 305) with delta (0, 0)
Screenshot: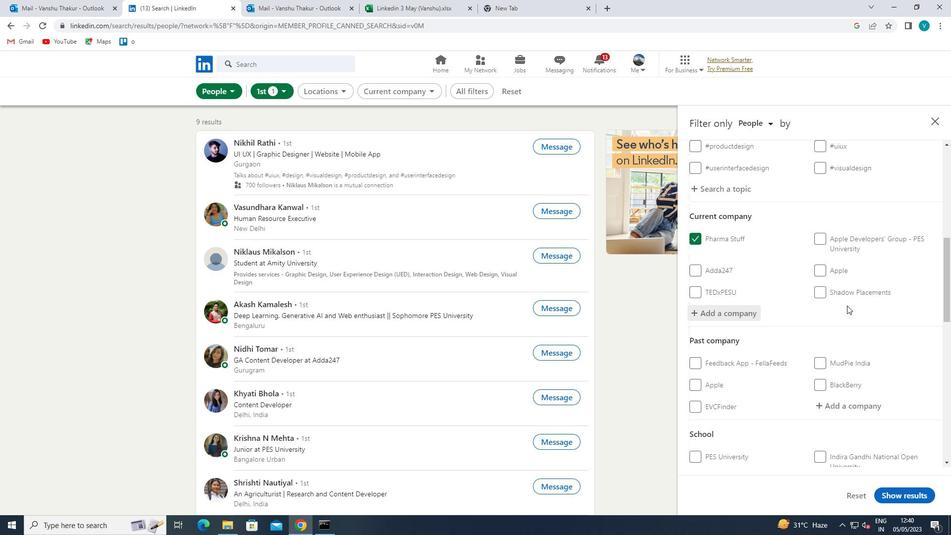 
Action: Mouse scrolled (847, 305) with delta (0, 0)
Screenshot: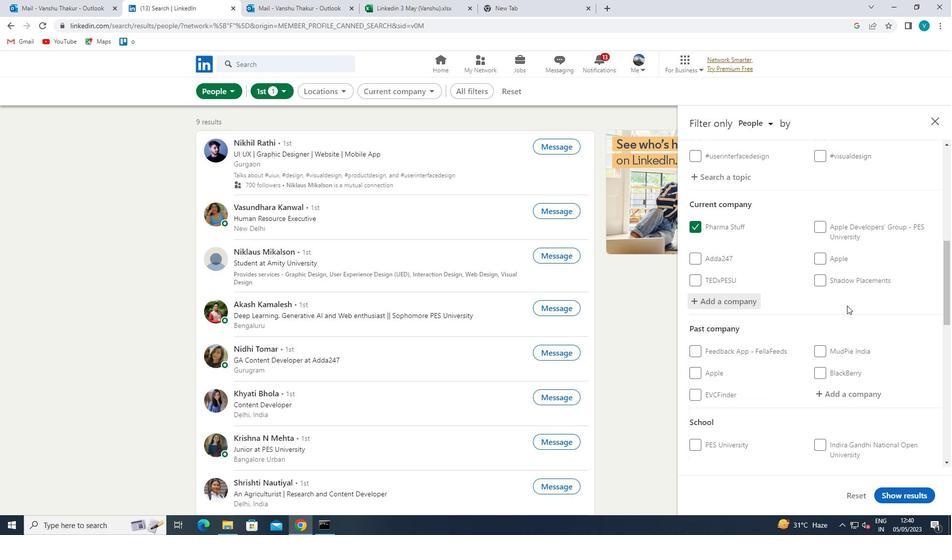 
Action: Mouse scrolled (847, 305) with delta (0, 0)
Screenshot: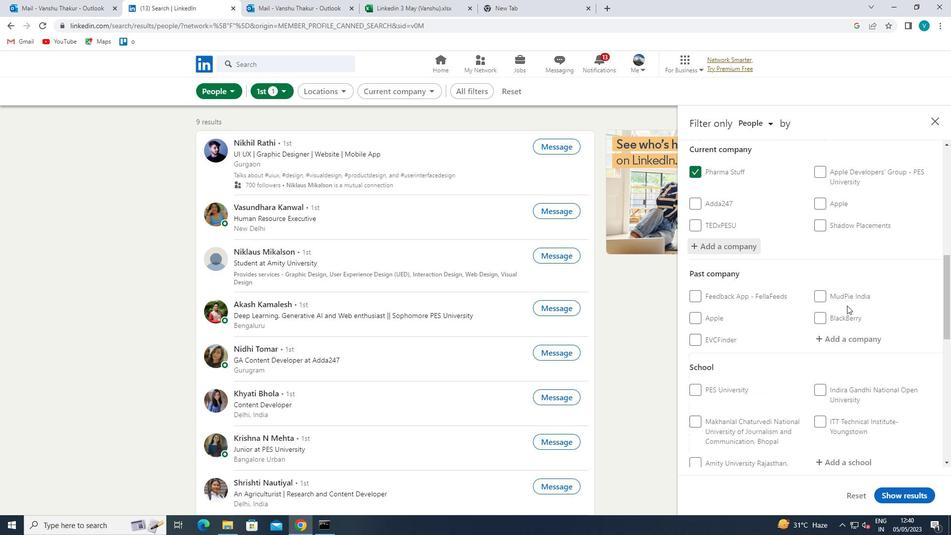 
Action: Mouse scrolled (847, 305) with delta (0, 0)
Screenshot: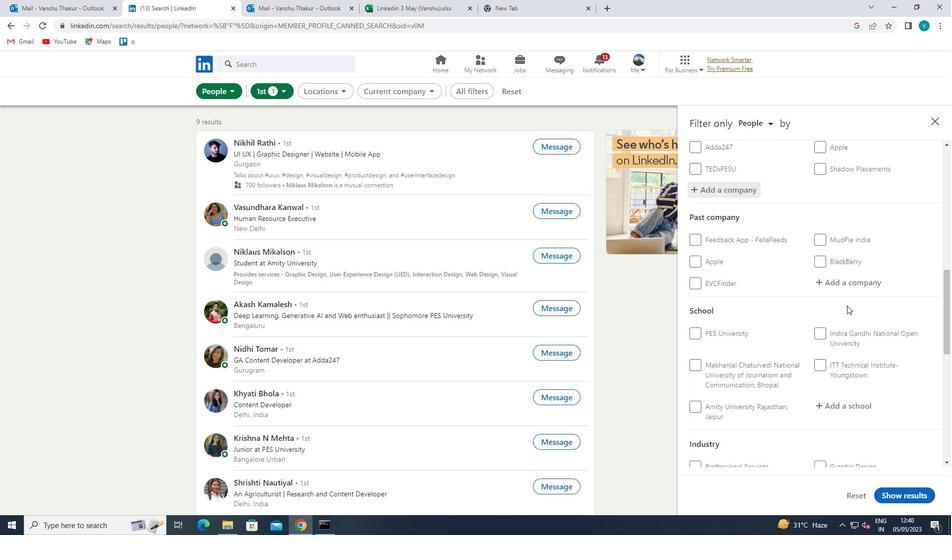 
Action: Mouse moved to (860, 279)
Screenshot: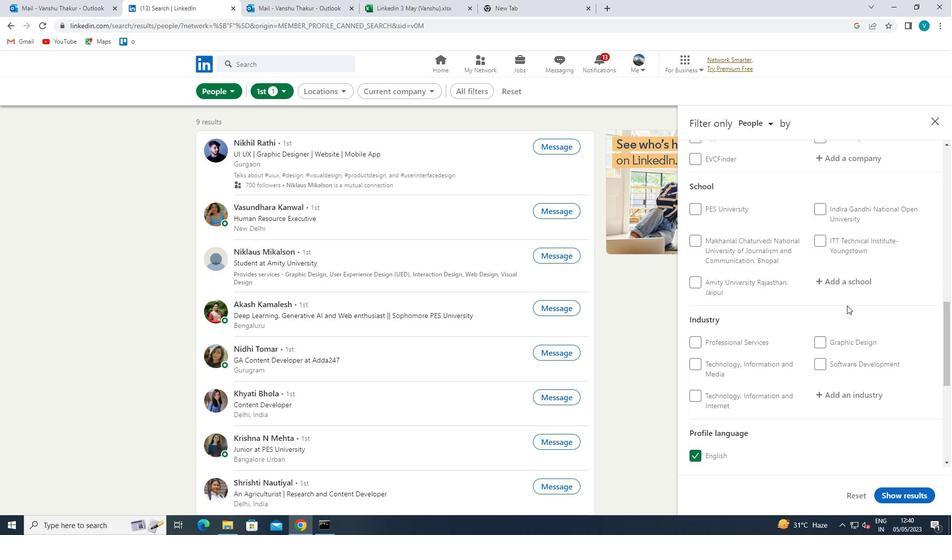 
Action: Mouse pressed left at (860, 279)
Screenshot: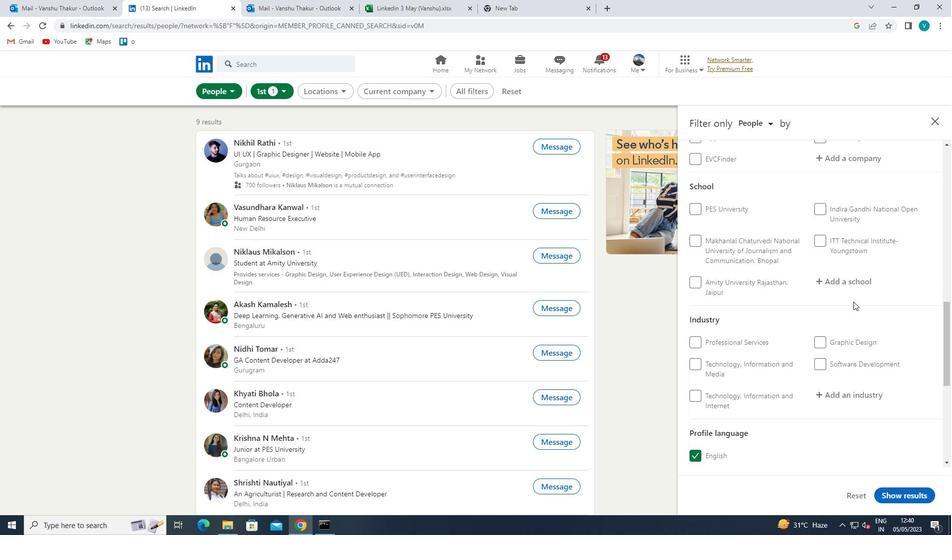 
Action: Key pressed <Key.shift>NATIONAL<Key.space><Key.shift>INSTITUTWE<Key.space><Key.backspace><Key.backspace><Key.backspace>E
Screenshot: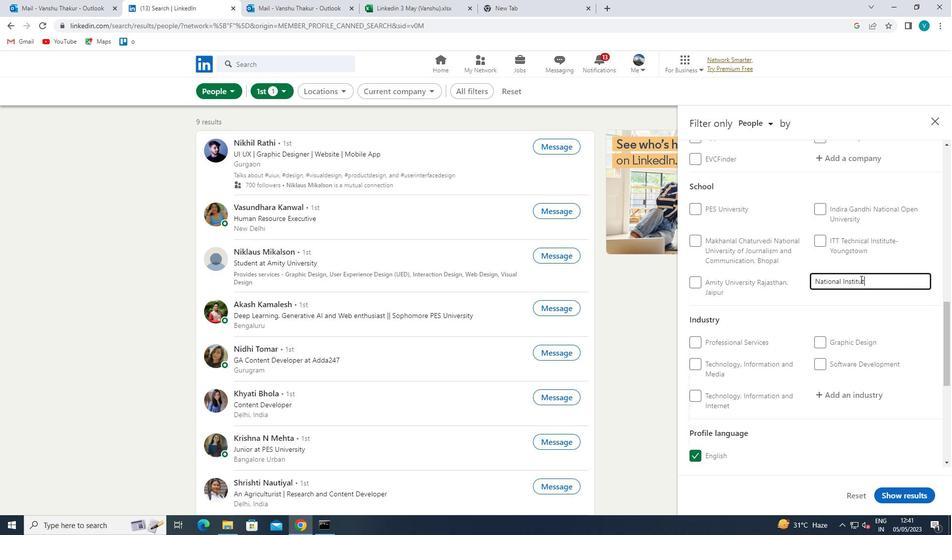 
Action: Mouse moved to (877, 281)
Screenshot: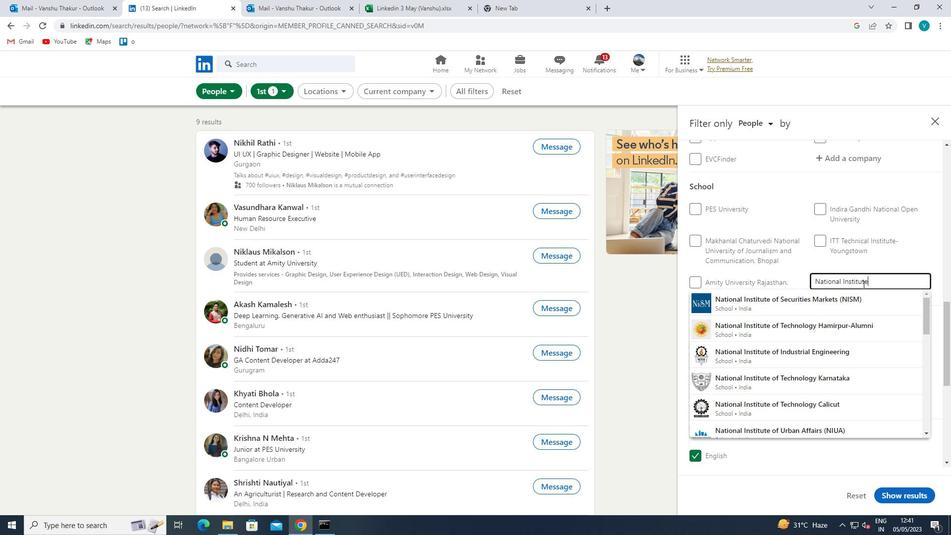 
Action: Key pressed <Key.space>OF<Key.space><Key.shift>TECHNOLOGY<Key.space><Key.shift>SILCHAR
Screenshot: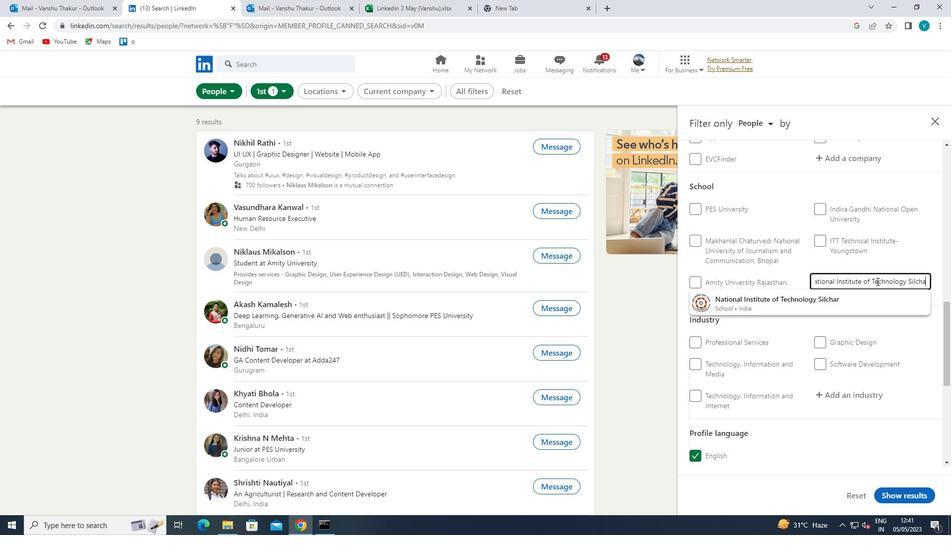 
Action: Mouse moved to (856, 295)
Screenshot: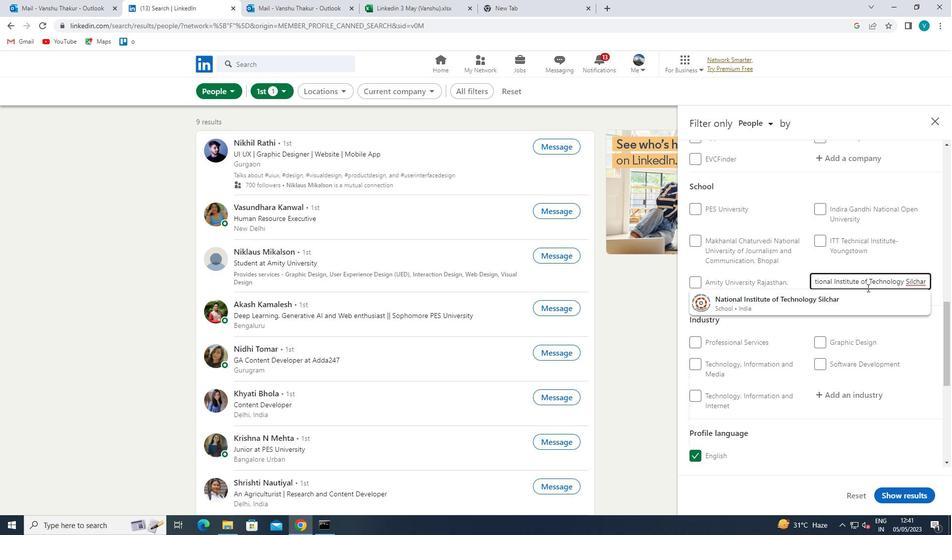 
Action: Mouse pressed left at (856, 295)
Screenshot: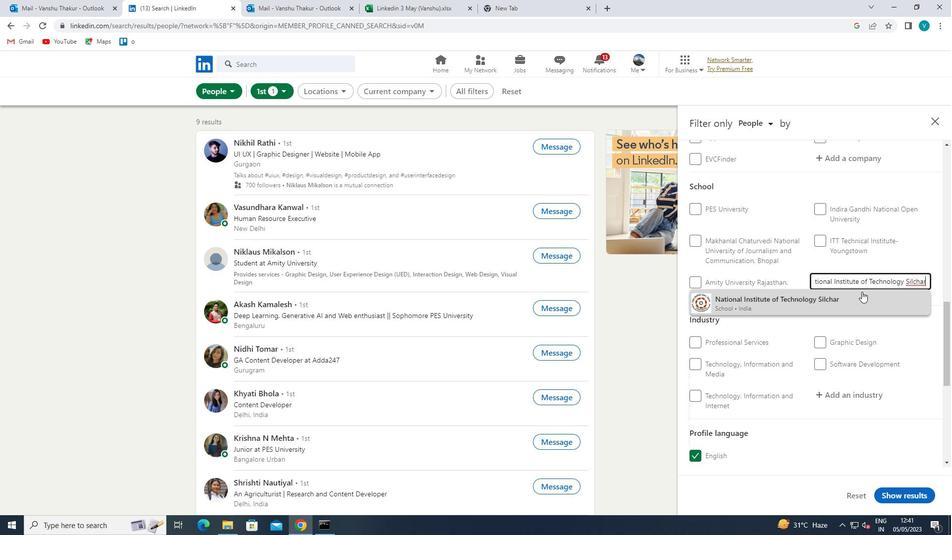 
Action: Mouse scrolled (856, 294) with delta (0, 0)
Screenshot: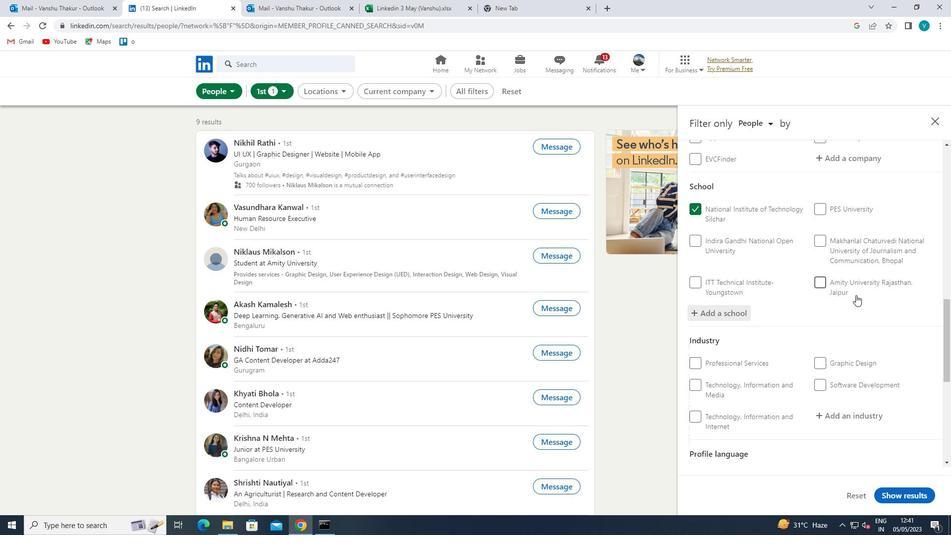 
Action: Mouse scrolled (856, 294) with delta (0, 0)
Screenshot: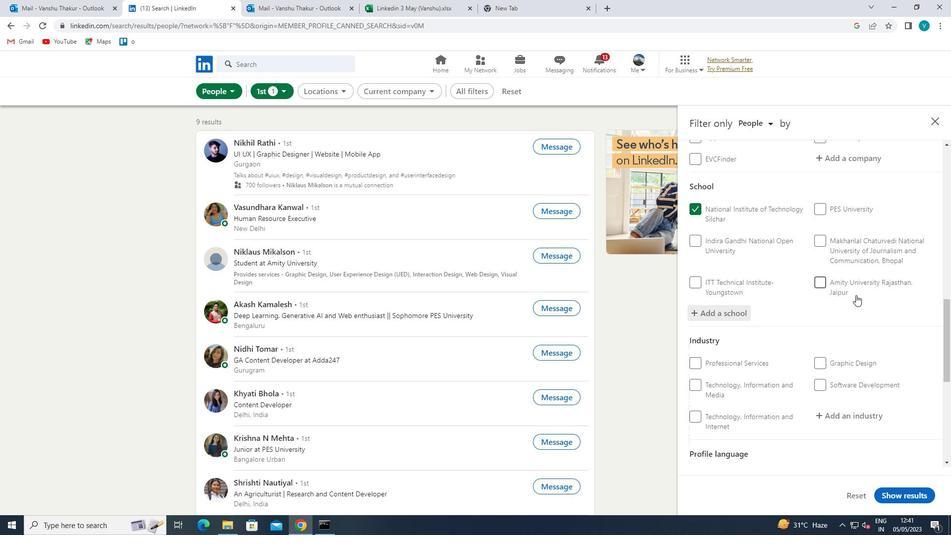 
Action: Mouse moved to (852, 309)
Screenshot: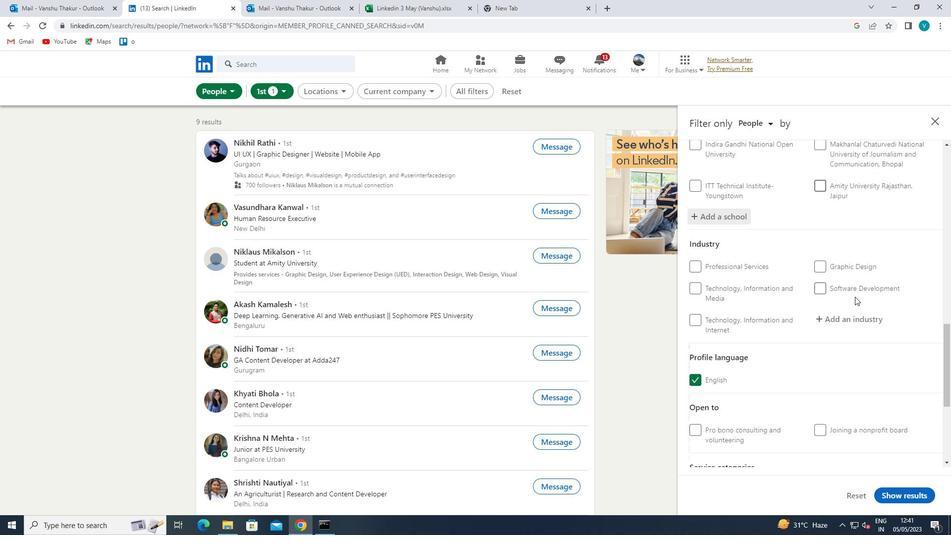 
Action: Mouse pressed left at (852, 309)
Screenshot: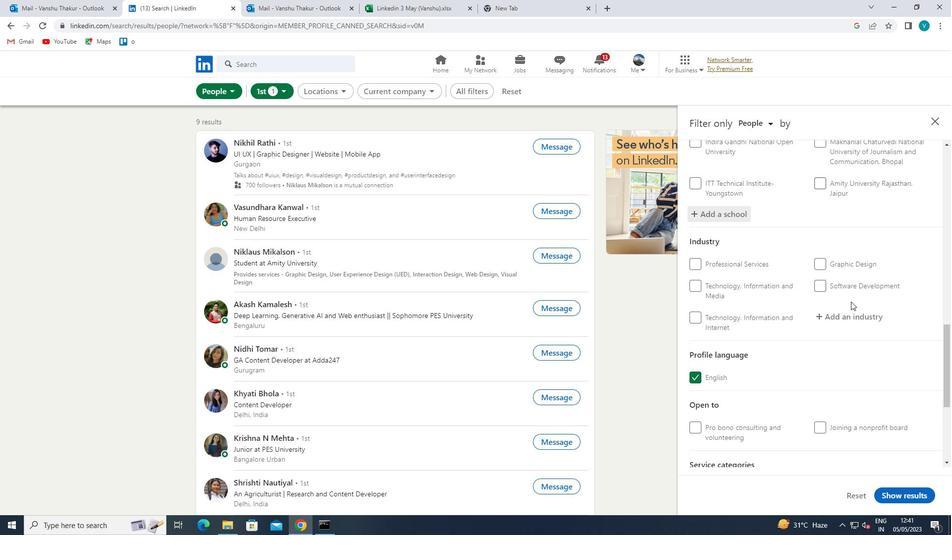 
Action: Key pressed <Key.shift>BROADCAST
Screenshot: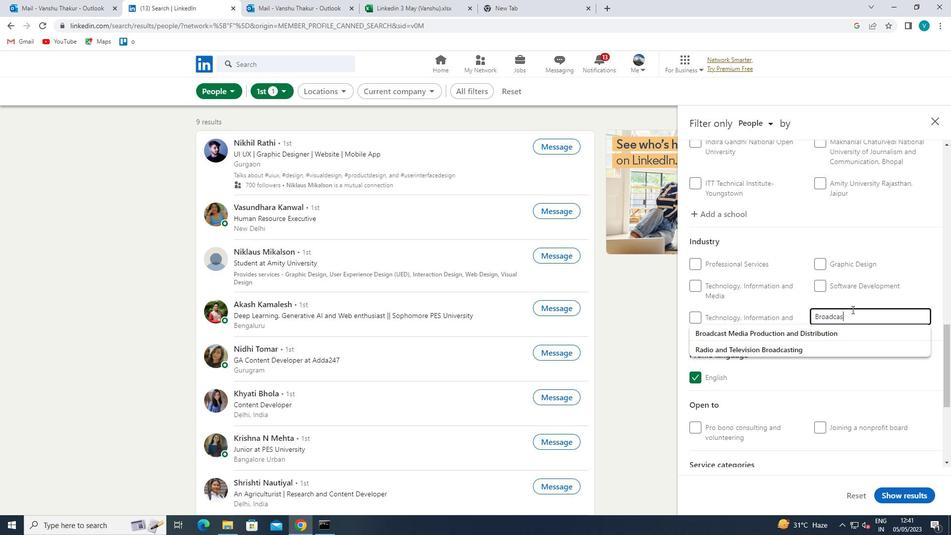 
Action: Mouse moved to (841, 334)
Screenshot: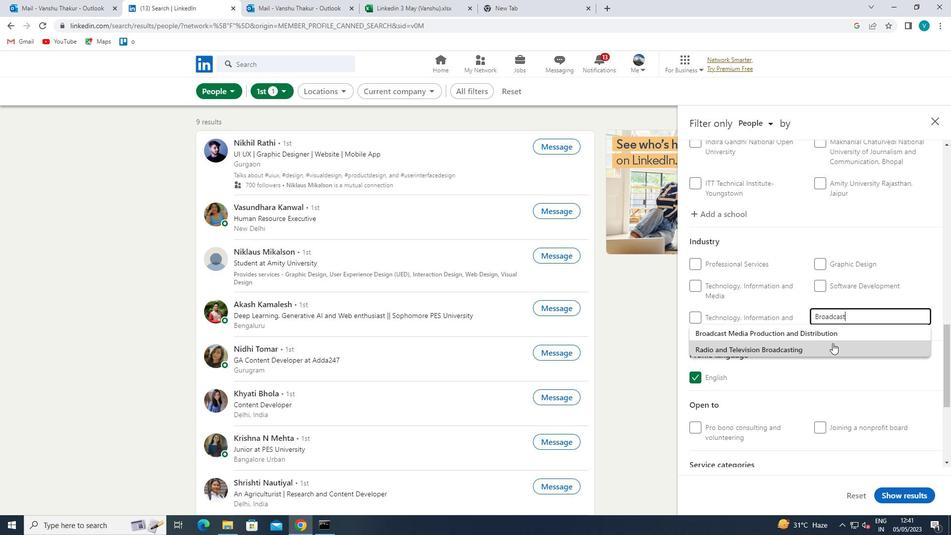 
Action: Mouse pressed left at (841, 334)
Screenshot: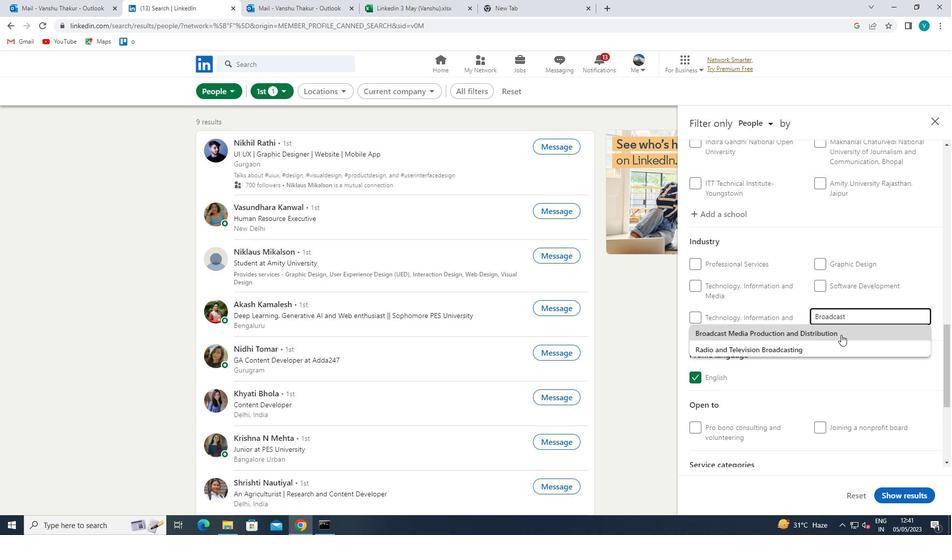 
Action: Mouse moved to (841, 333)
Screenshot: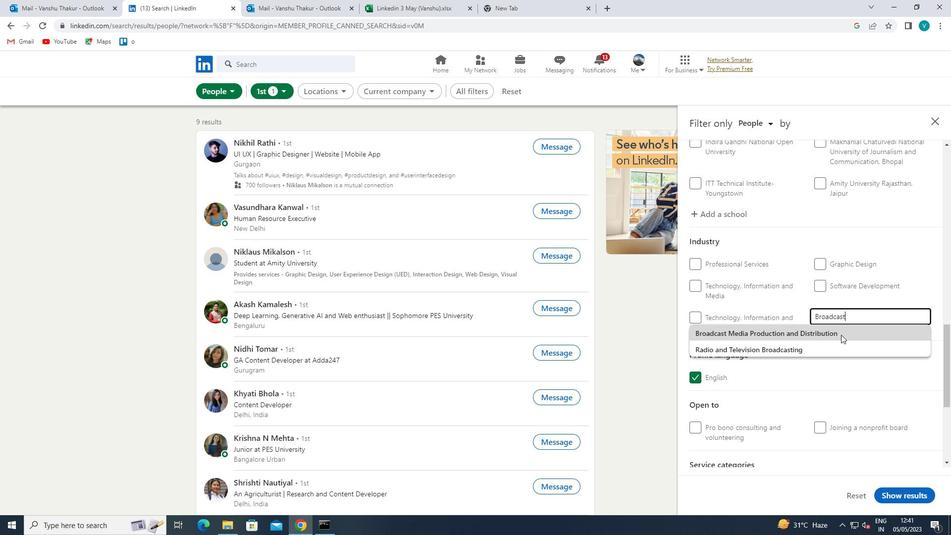 
Action: Mouse scrolled (841, 333) with delta (0, 0)
Screenshot: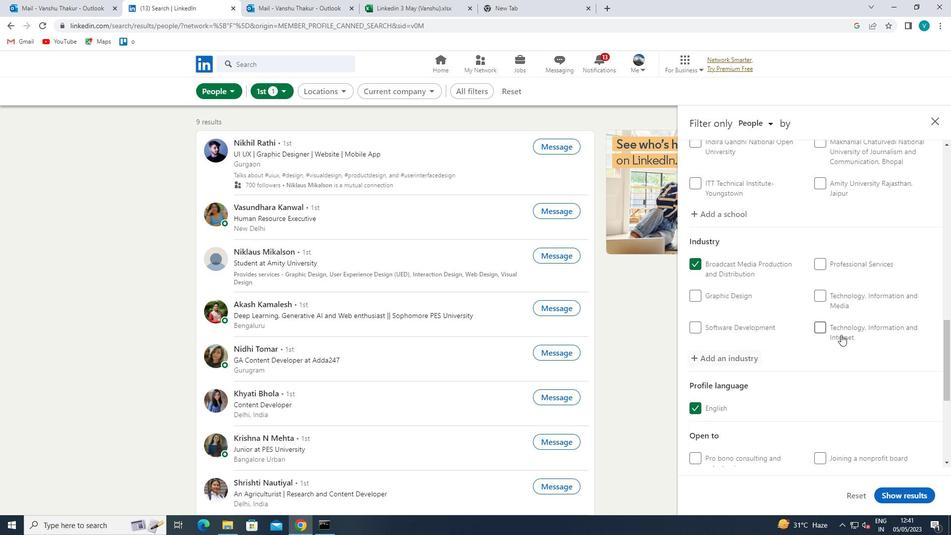 
Action: Mouse scrolled (841, 333) with delta (0, 0)
Screenshot: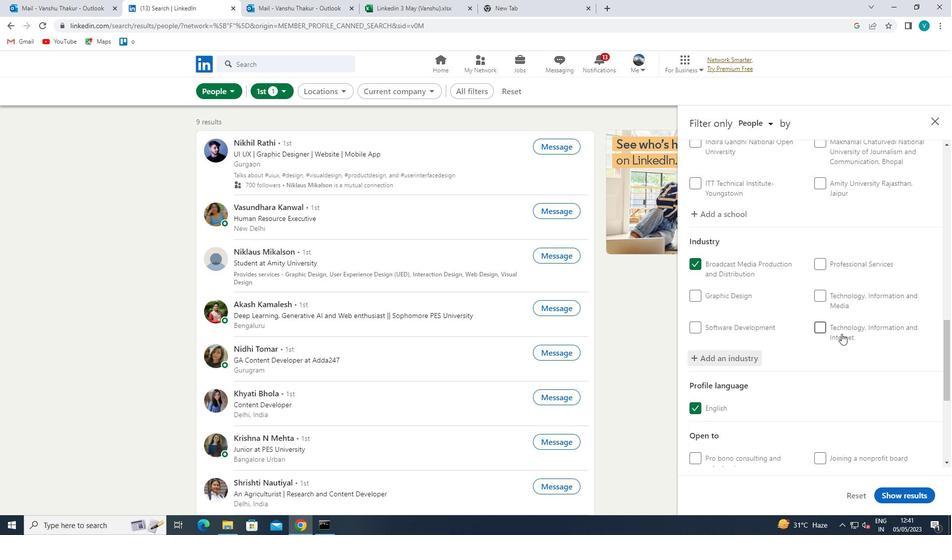 
Action: Mouse scrolled (841, 333) with delta (0, 0)
Screenshot: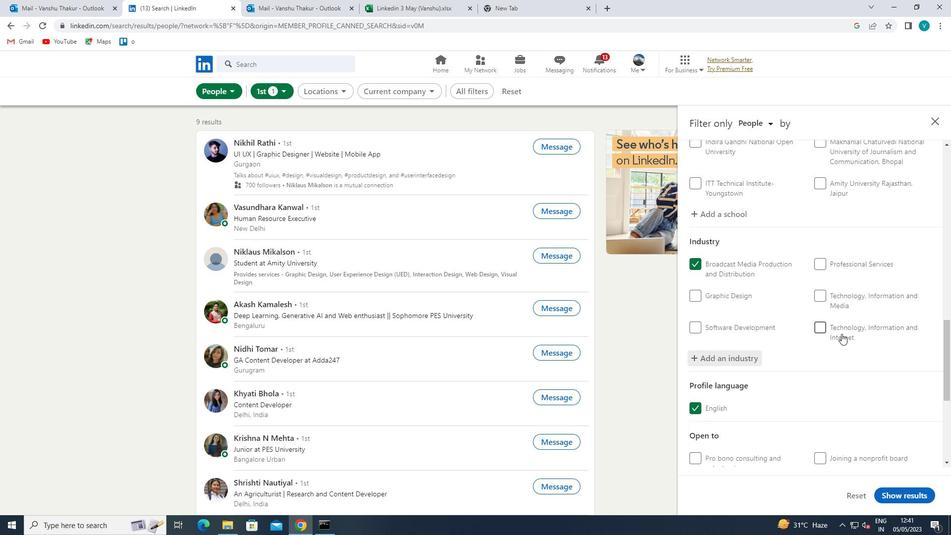
Action: Mouse scrolled (841, 333) with delta (0, 0)
Screenshot: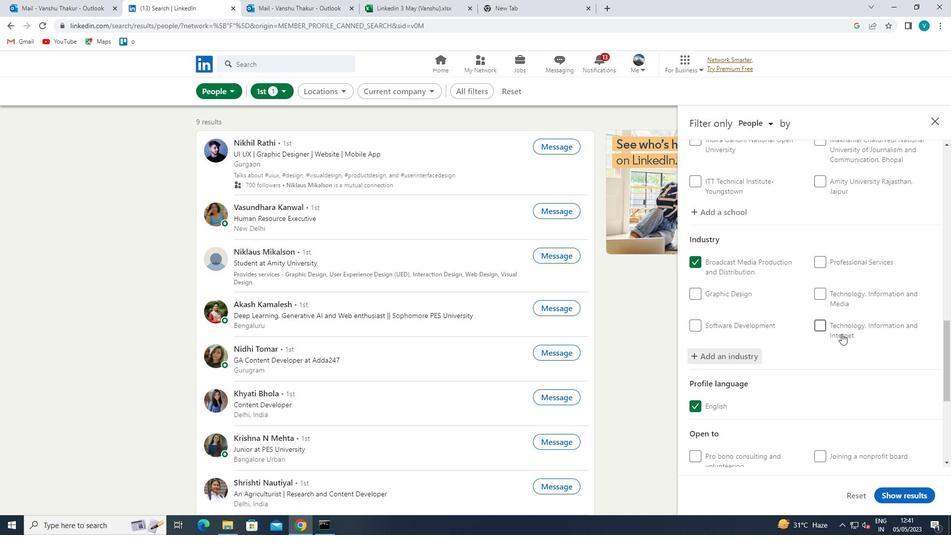 
Action: Mouse moved to (842, 358)
Screenshot: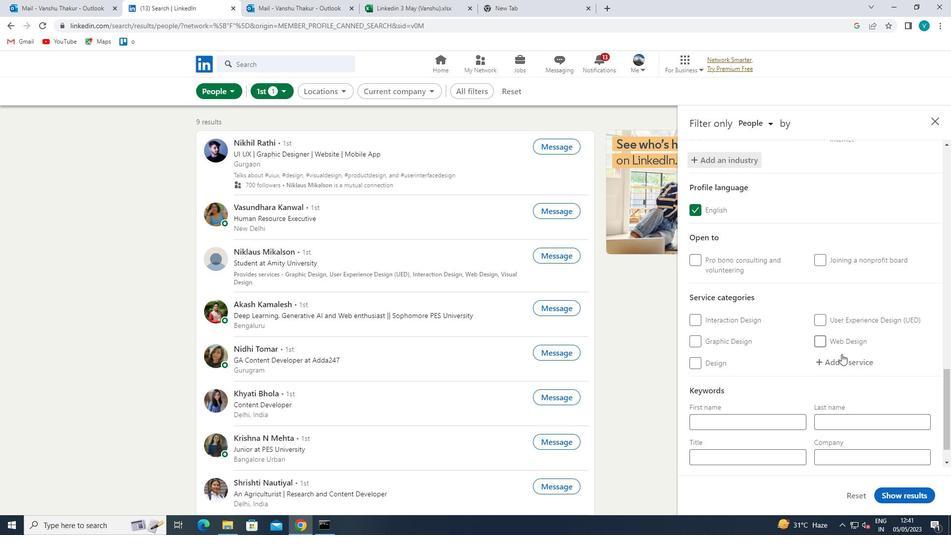 
Action: Mouse pressed left at (842, 358)
Screenshot: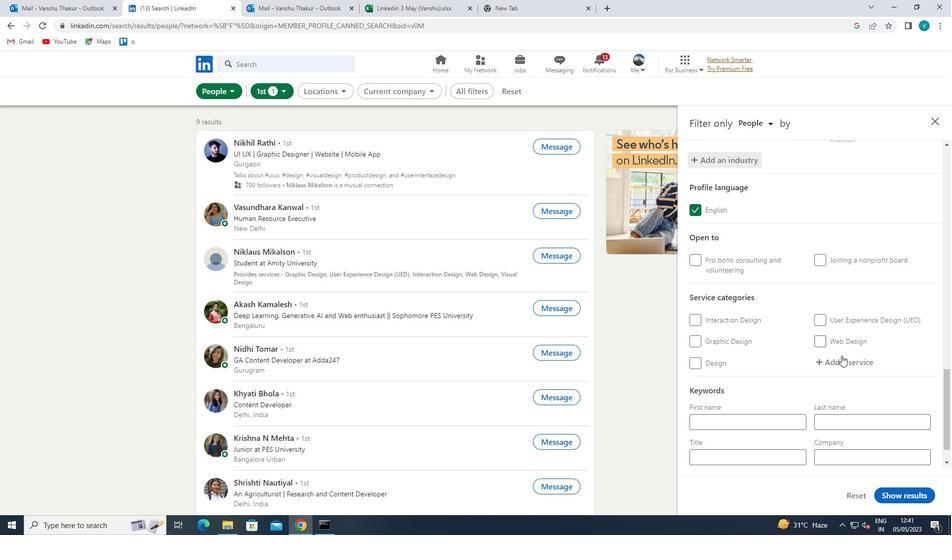 
Action: Mouse moved to (843, 360)
Screenshot: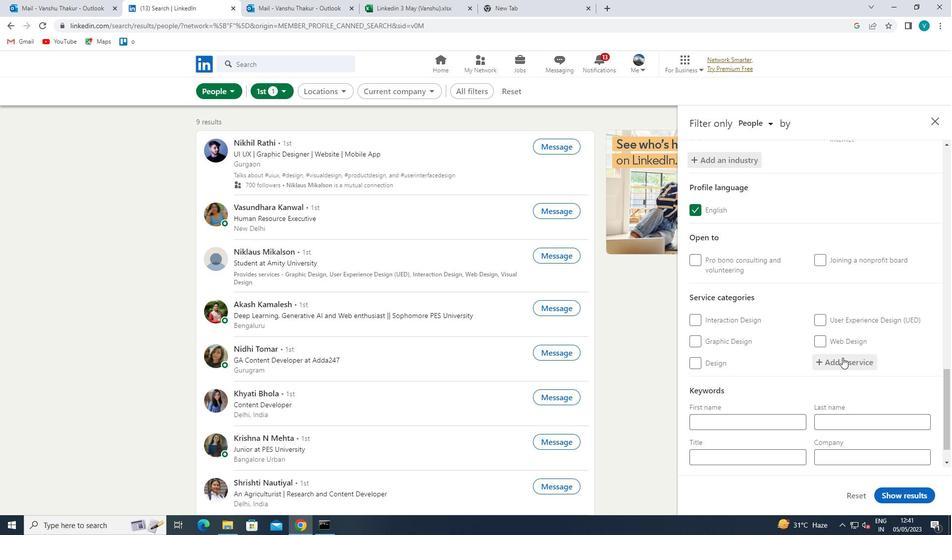 
Action: Key pressed <Key.shift>LIFE<Key.space><Key.shift>COACHING
Screenshot: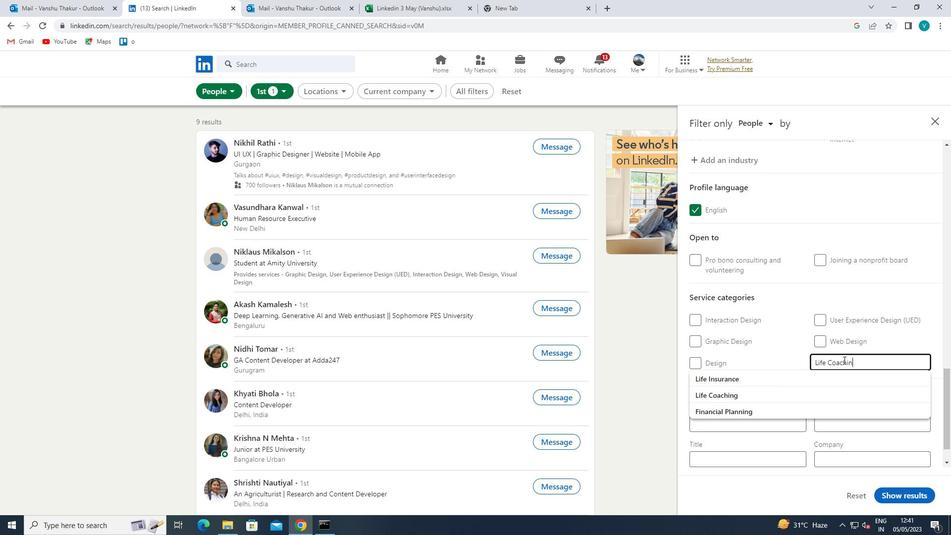 
Action: Mouse moved to (805, 378)
Screenshot: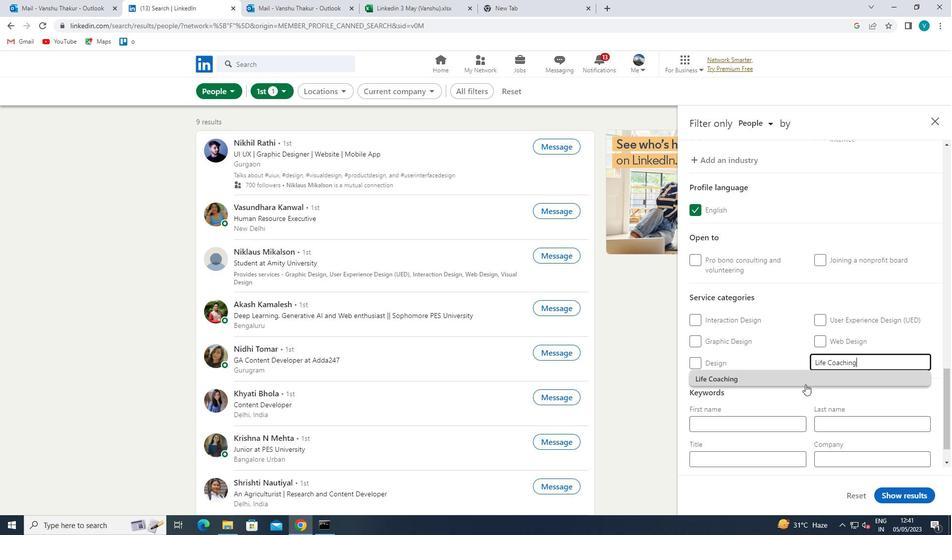 
Action: Mouse pressed left at (805, 378)
Screenshot: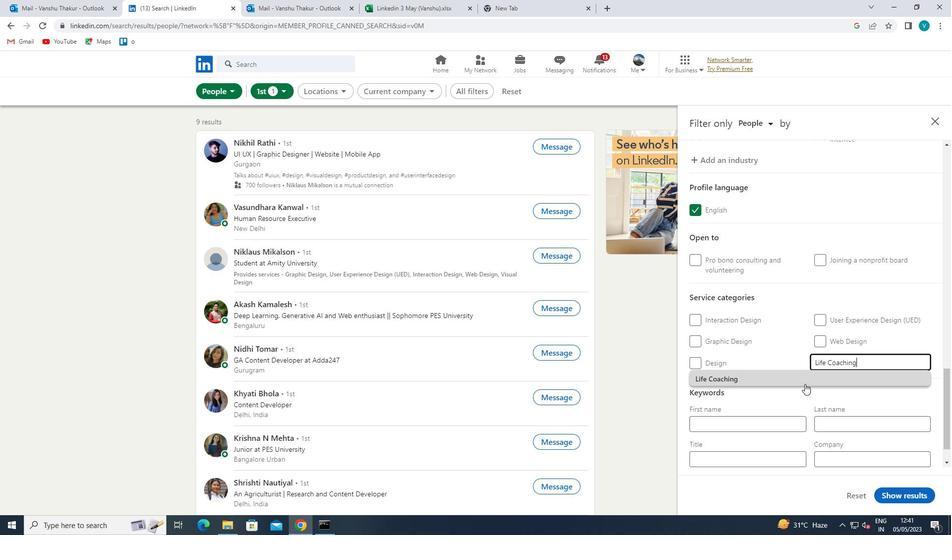 
Action: Mouse moved to (802, 379)
Screenshot: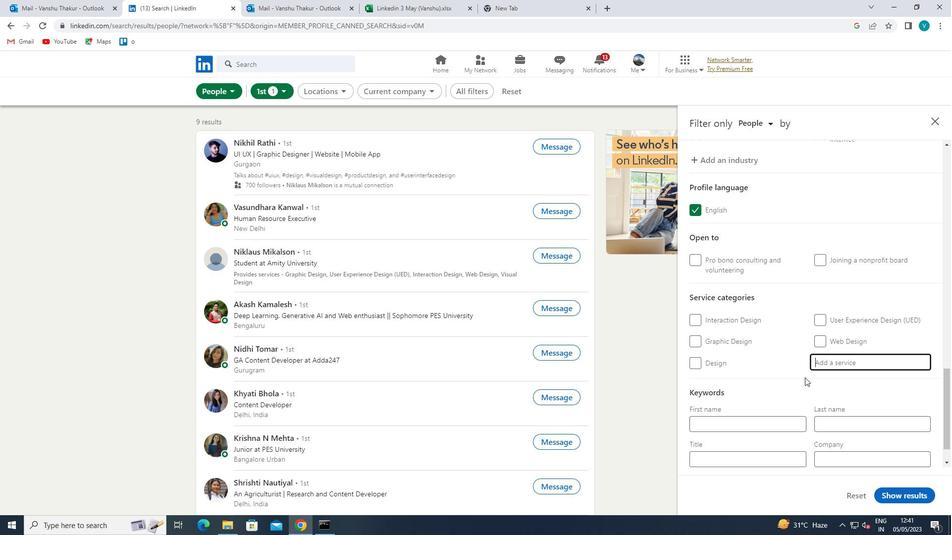 
Action: Mouse scrolled (802, 378) with delta (0, 0)
Screenshot: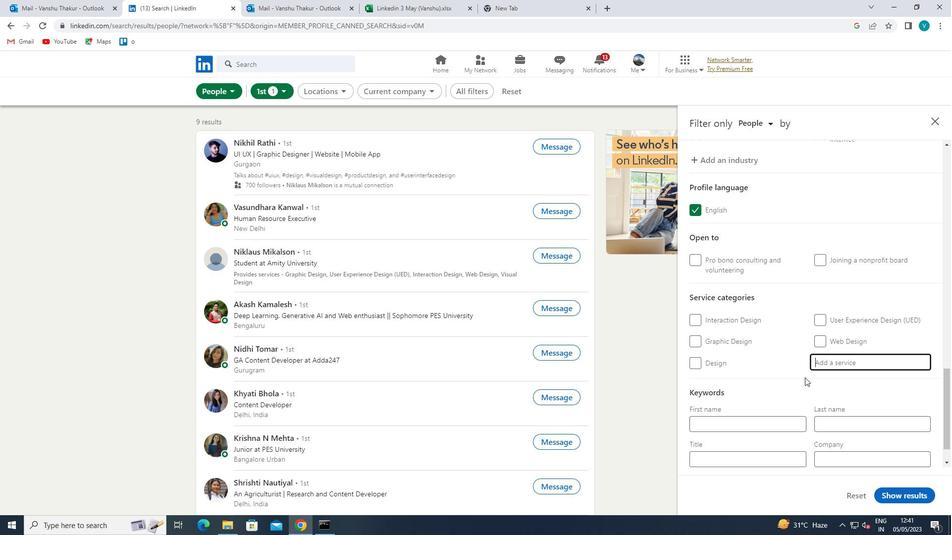 
Action: Mouse moved to (795, 383)
Screenshot: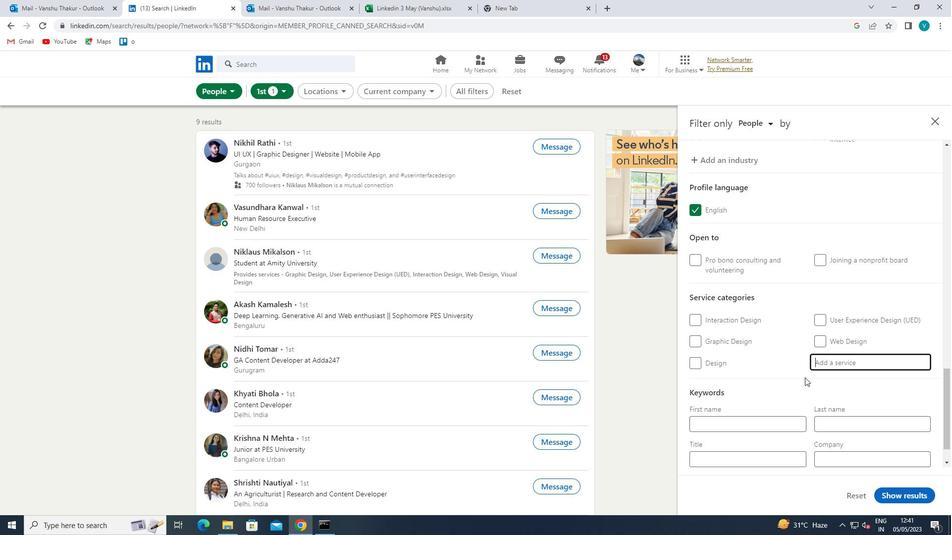 
Action: Mouse scrolled (795, 383) with delta (0, 0)
Screenshot: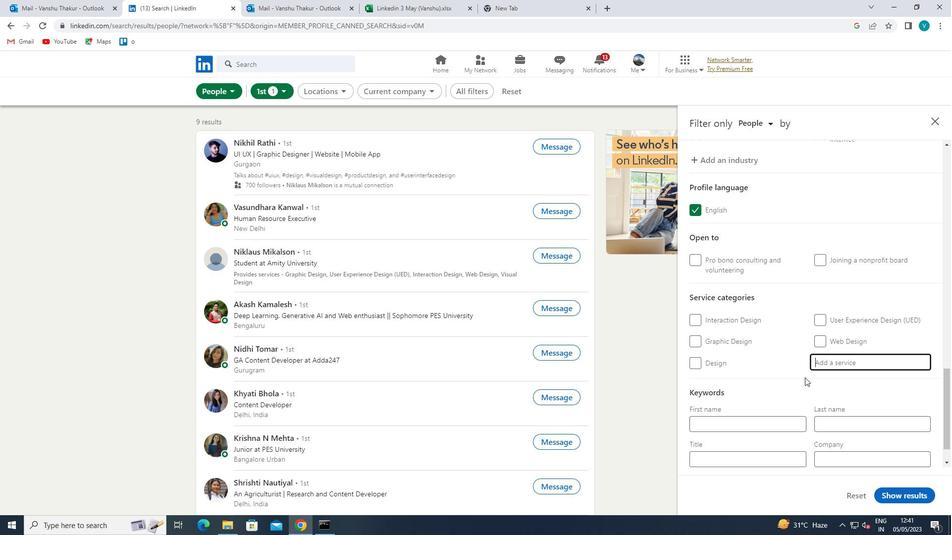 
Action: Mouse moved to (793, 385)
Screenshot: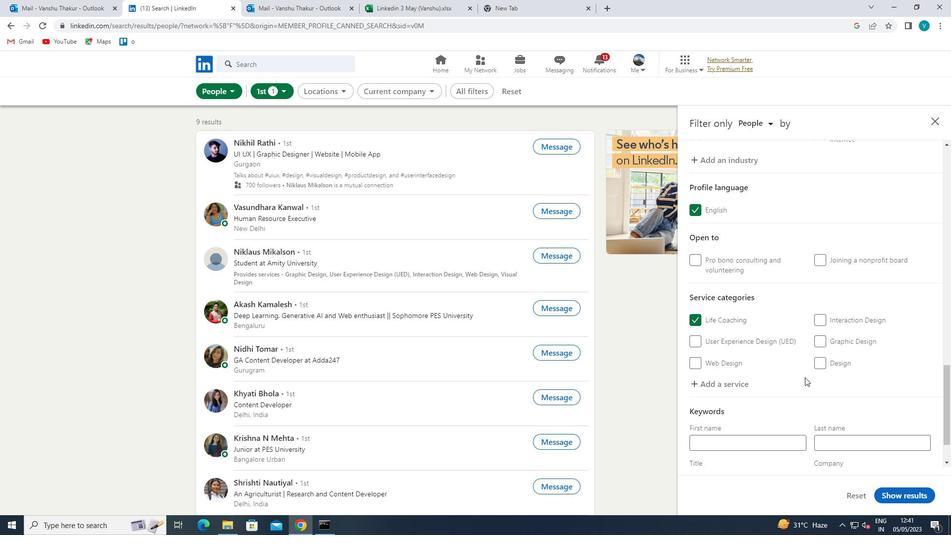 
Action: Mouse scrolled (793, 385) with delta (0, 0)
Screenshot: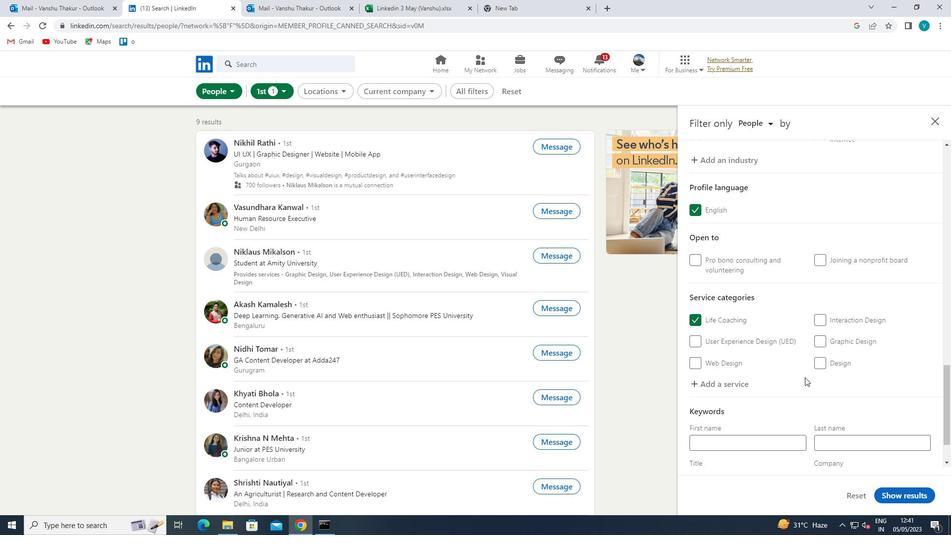 
Action: Mouse moved to (764, 421)
Screenshot: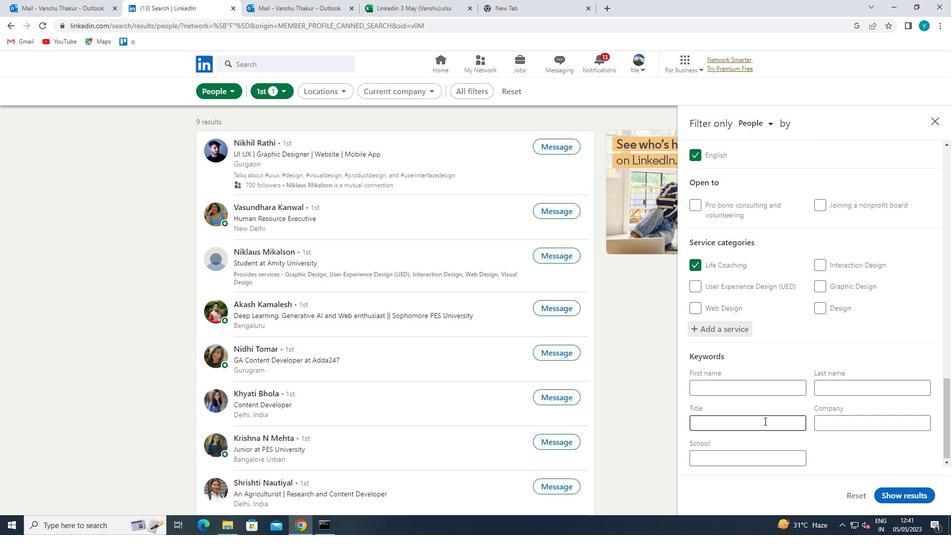 
Action: Mouse pressed left at (764, 421)
Screenshot: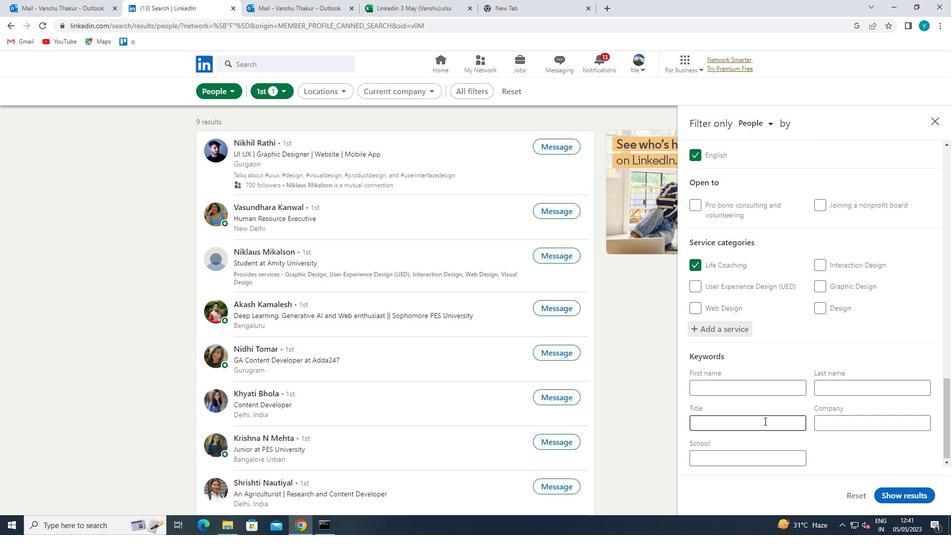 
Action: Key pressed <Key.shift>MANAGEMENT<Key.space><Key.shift>CONSULTANT<Key.space>
Screenshot: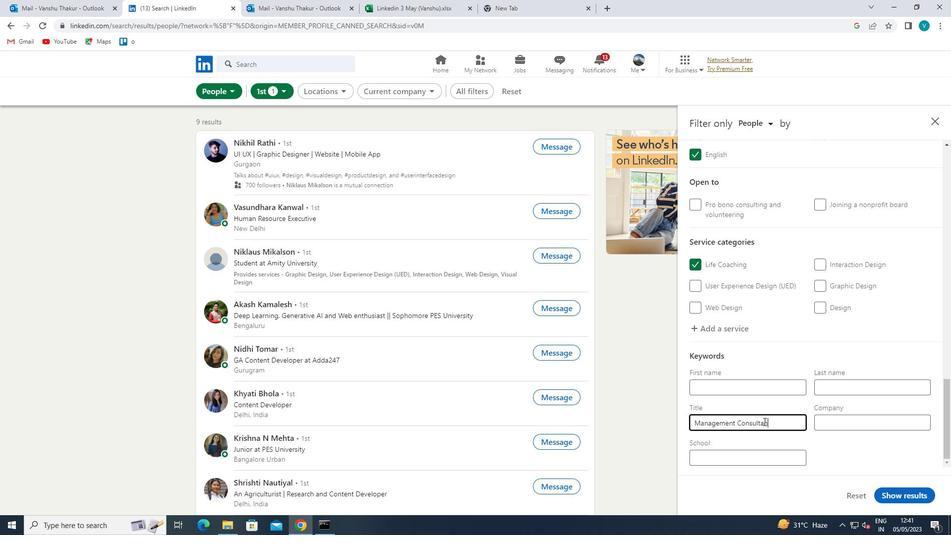 
Action: Mouse moved to (892, 490)
Screenshot: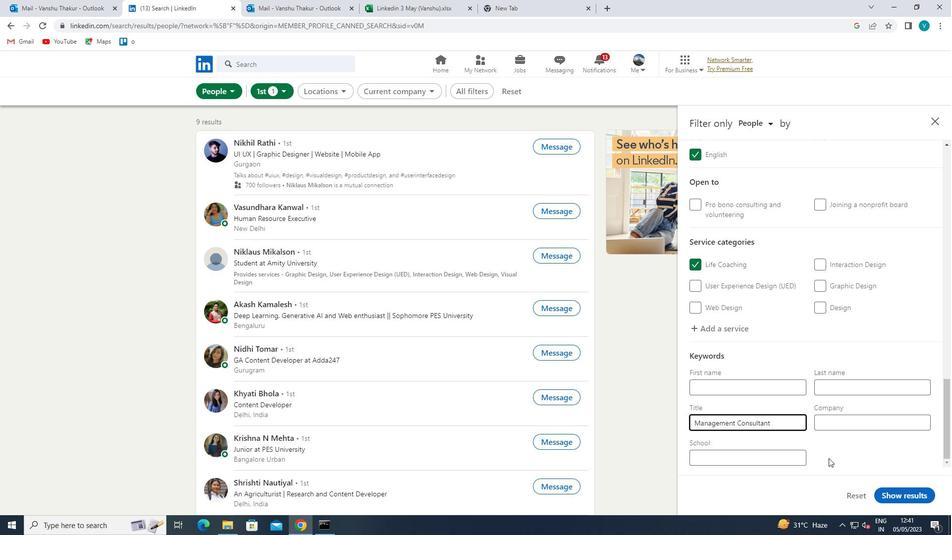 
Action: Mouse pressed left at (892, 490)
Screenshot: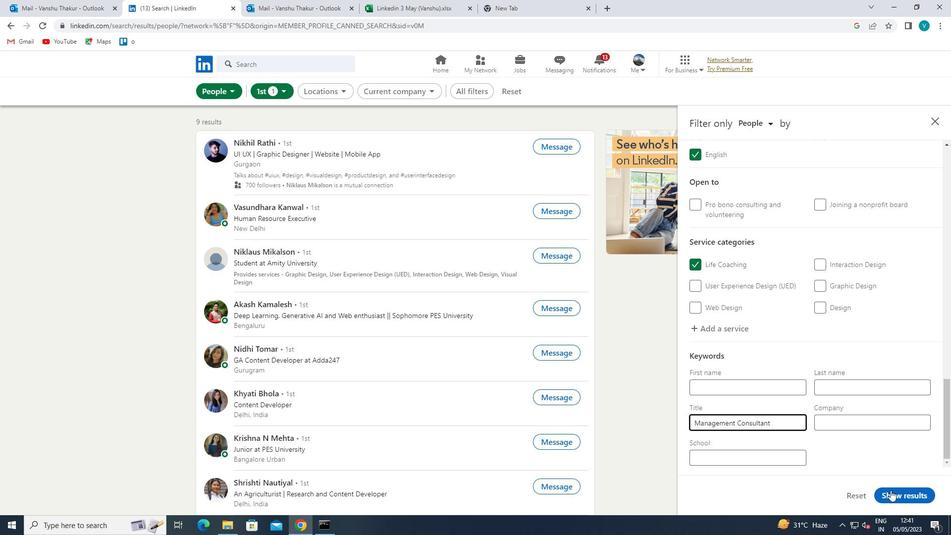
